 Task: Create a due date automation trigger when advanced on, 2 days before a card is due add basic in list "Resume" at 11:00 AM.
Action: Mouse moved to (887, 255)
Screenshot: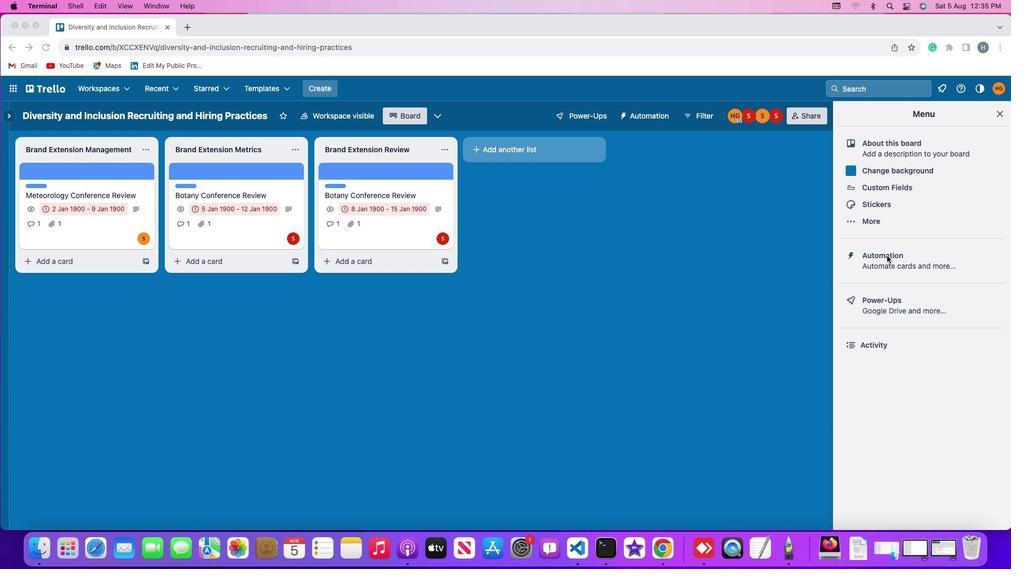 
Action: Mouse pressed left at (887, 255)
Screenshot: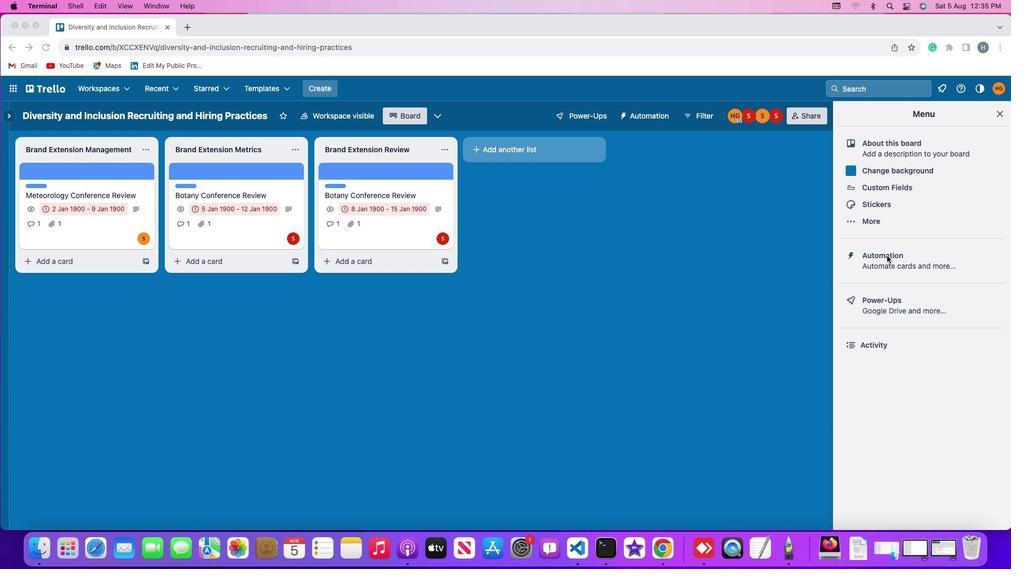 
Action: Mouse moved to (888, 255)
Screenshot: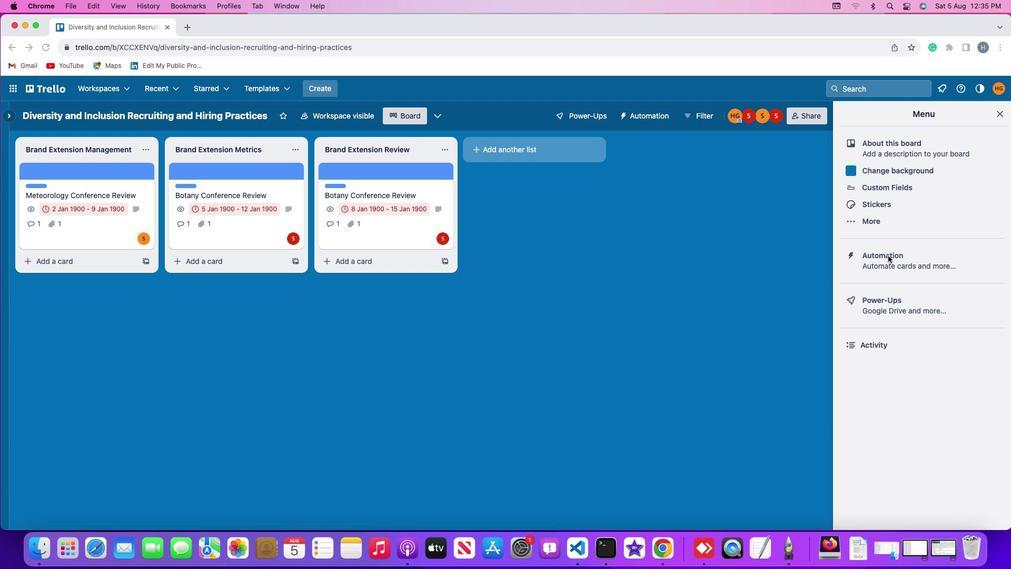 
Action: Mouse pressed left at (888, 255)
Screenshot: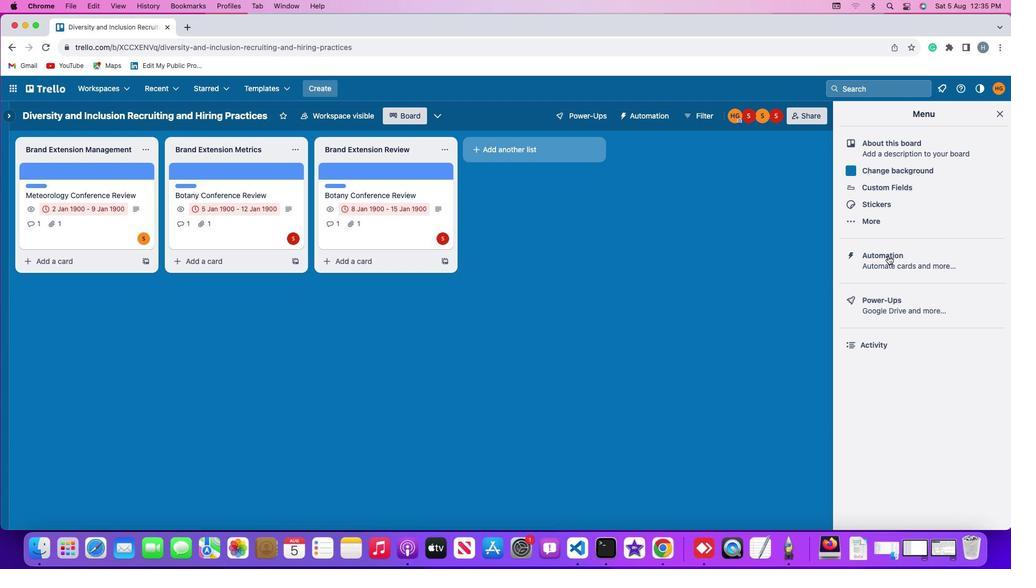 
Action: Mouse moved to (79, 248)
Screenshot: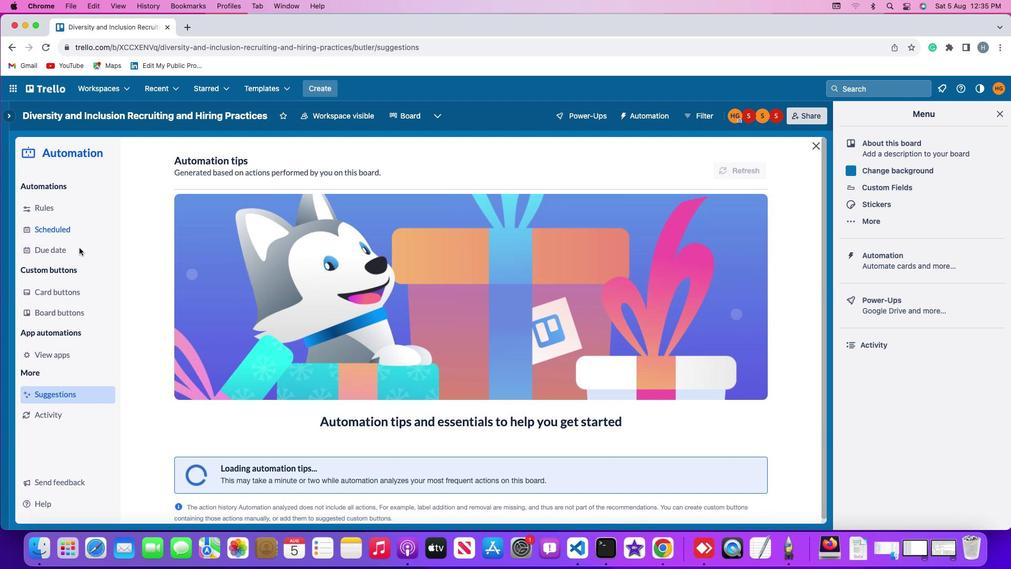 
Action: Mouse pressed left at (79, 248)
Screenshot: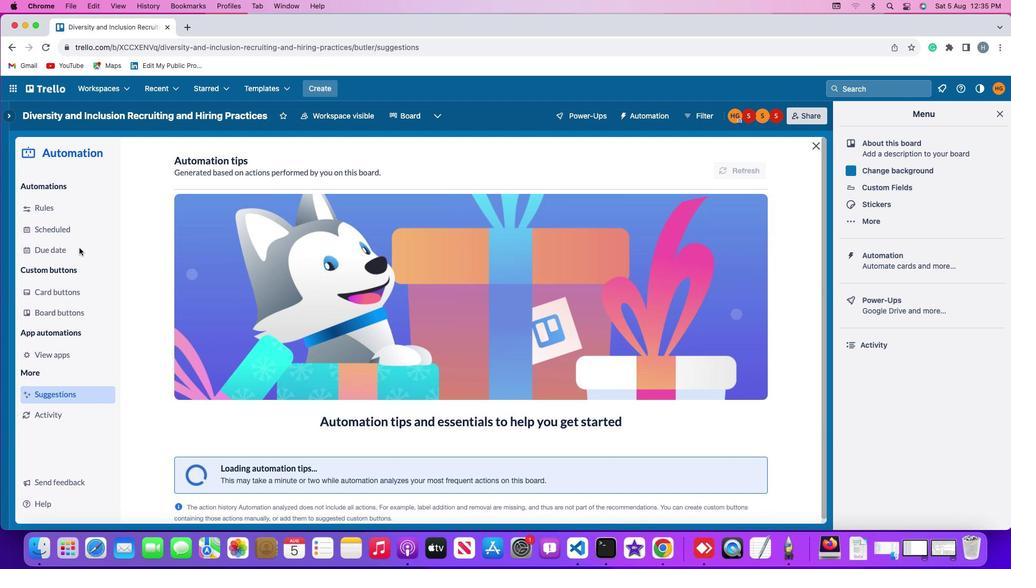 
Action: Mouse moved to (701, 164)
Screenshot: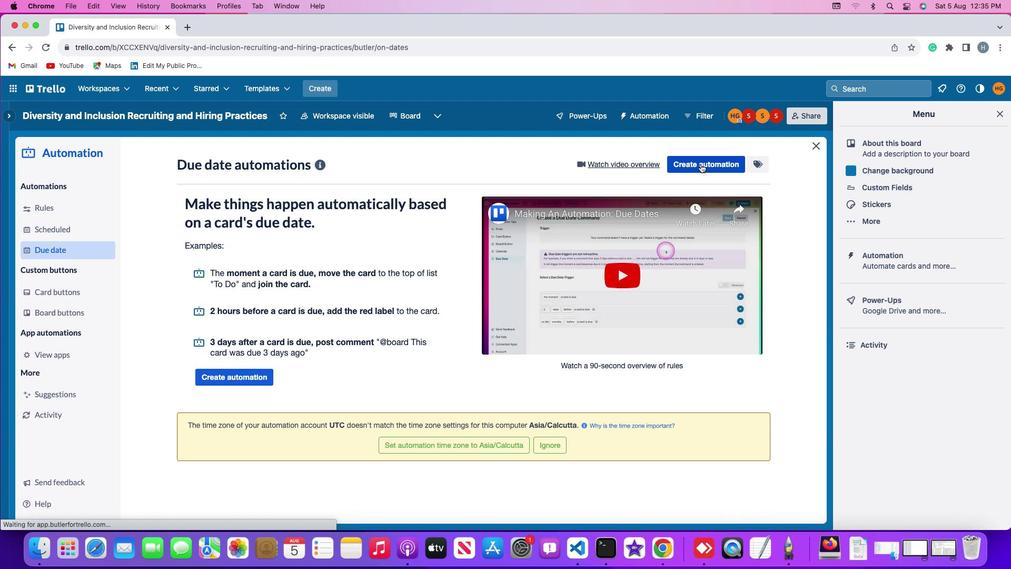 
Action: Mouse pressed left at (701, 164)
Screenshot: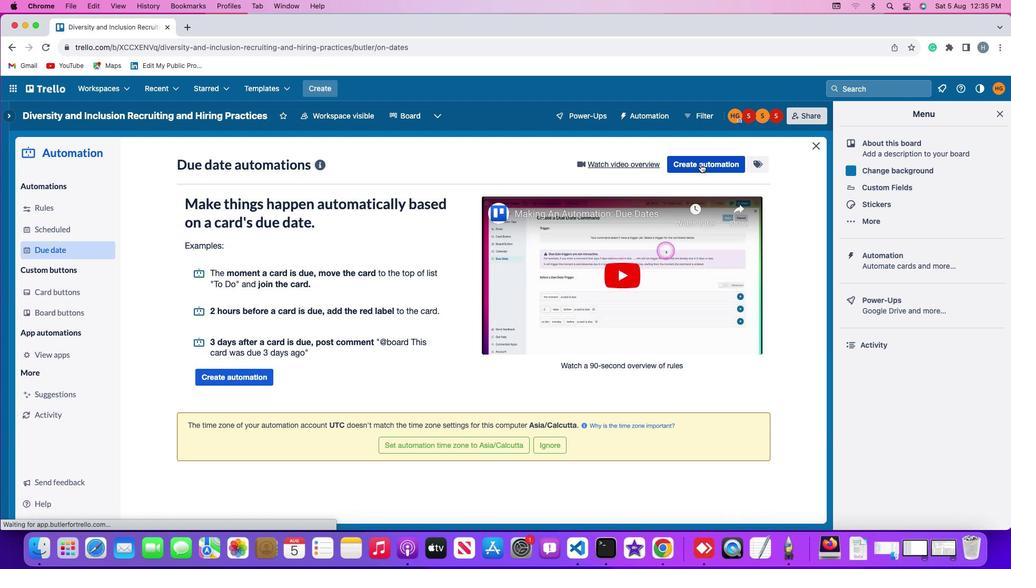
Action: Mouse moved to (465, 266)
Screenshot: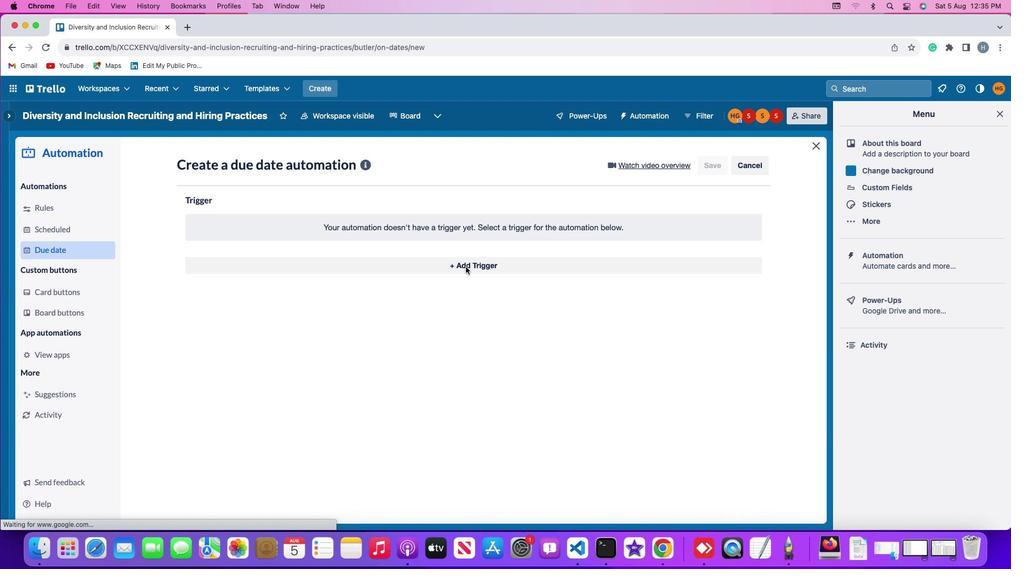 
Action: Mouse pressed left at (465, 266)
Screenshot: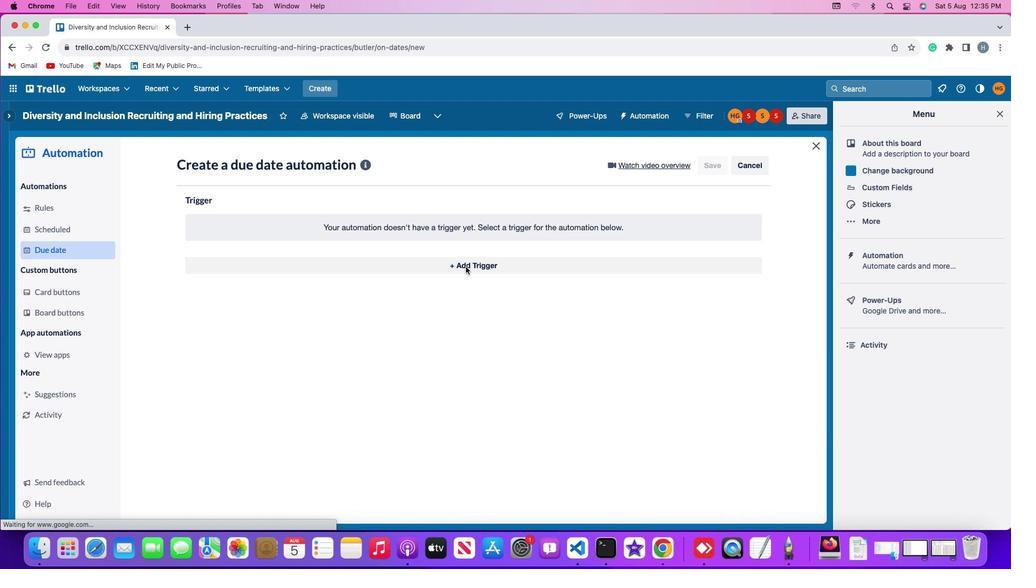 
Action: Mouse moved to (206, 420)
Screenshot: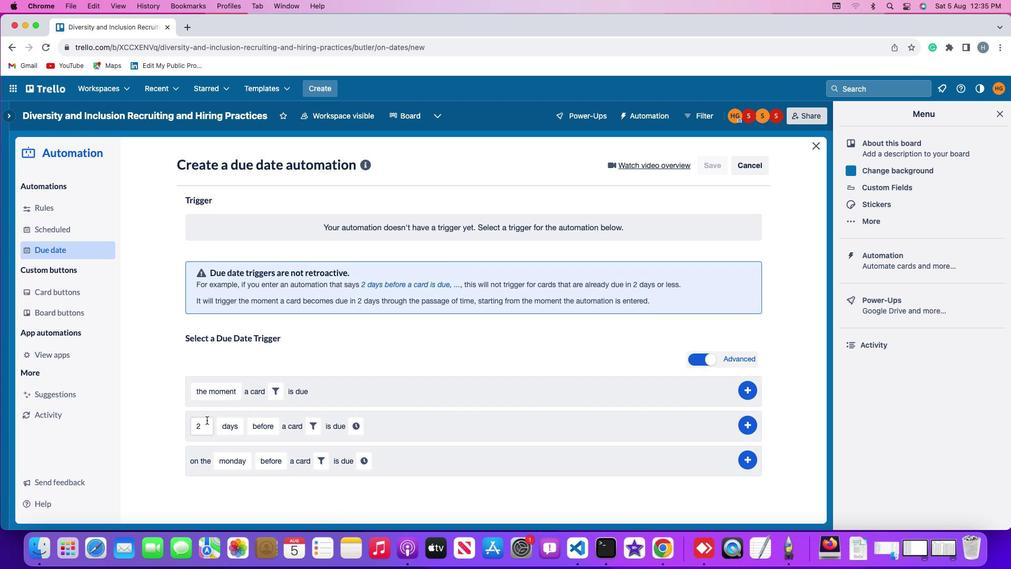 
Action: Mouse pressed left at (206, 420)
Screenshot: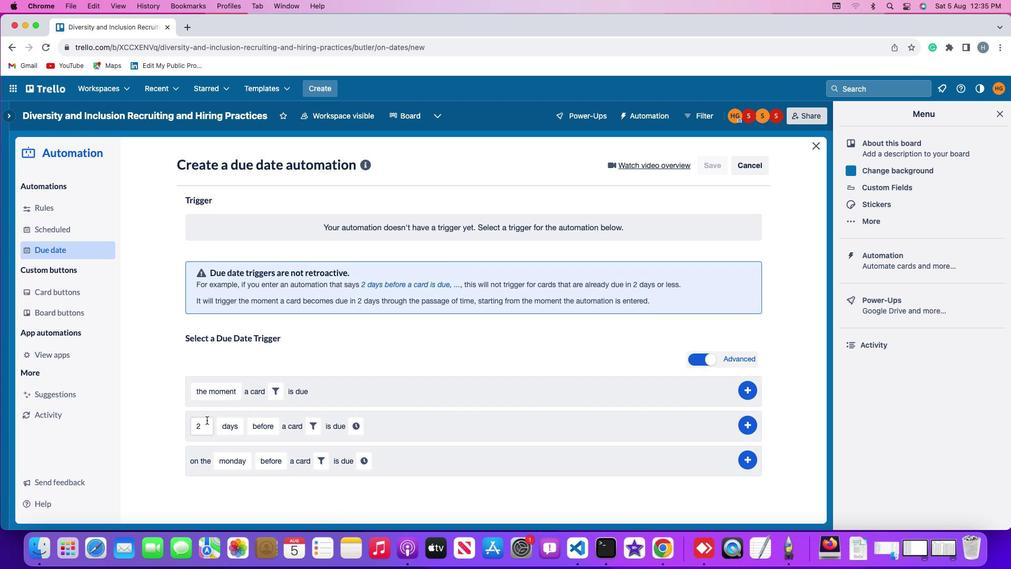 
Action: Key pressed Key.rightKey.backspace
Screenshot: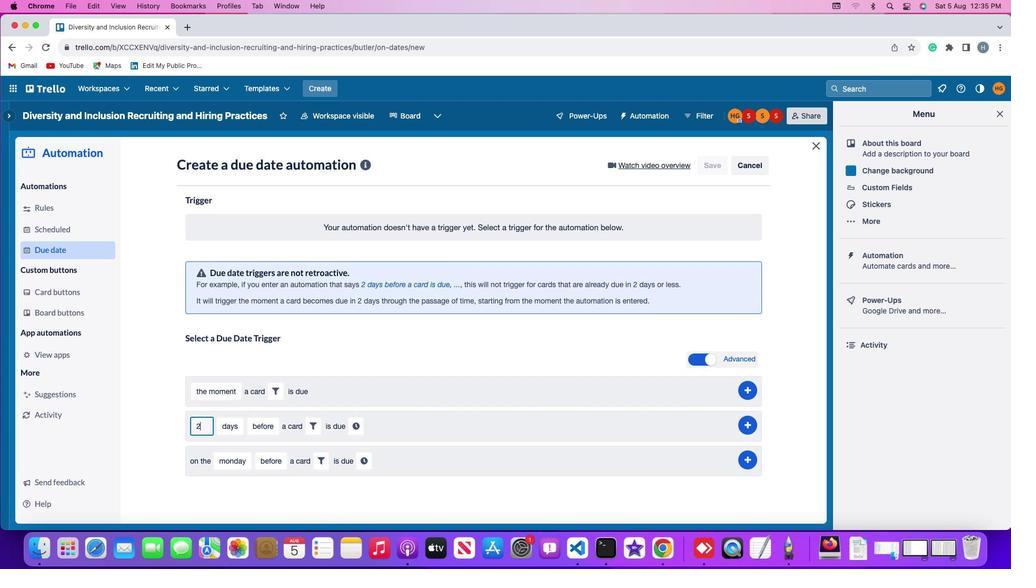 
Action: Mouse moved to (206, 420)
Screenshot: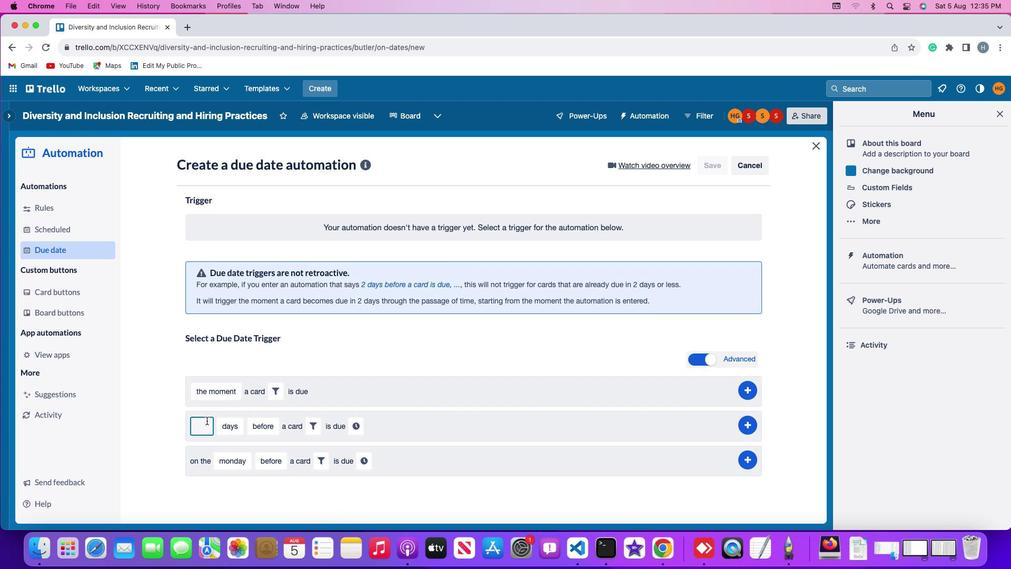
Action: Key pressed '2'
Screenshot: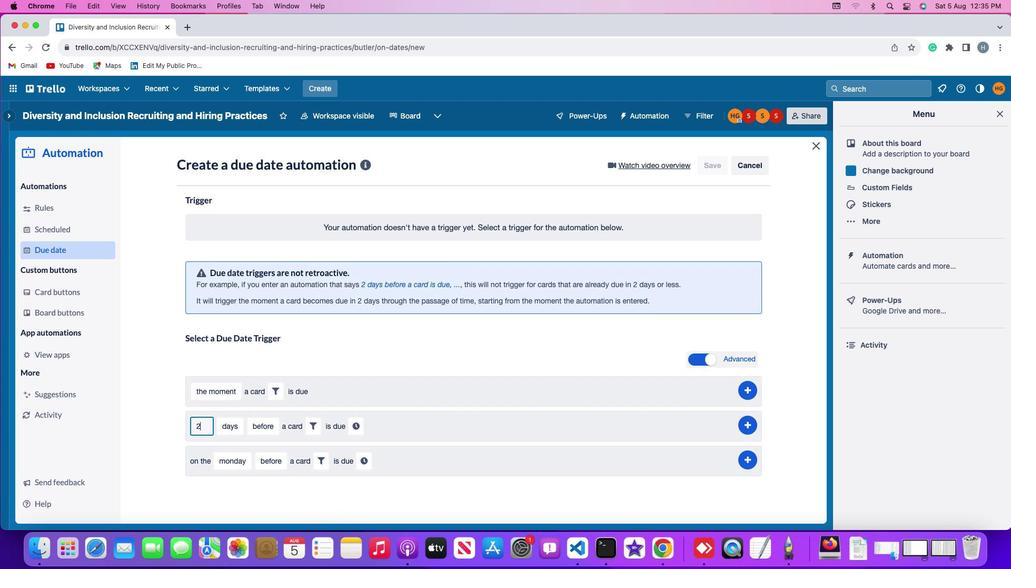 
Action: Mouse moved to (232, 420)
Screenshot: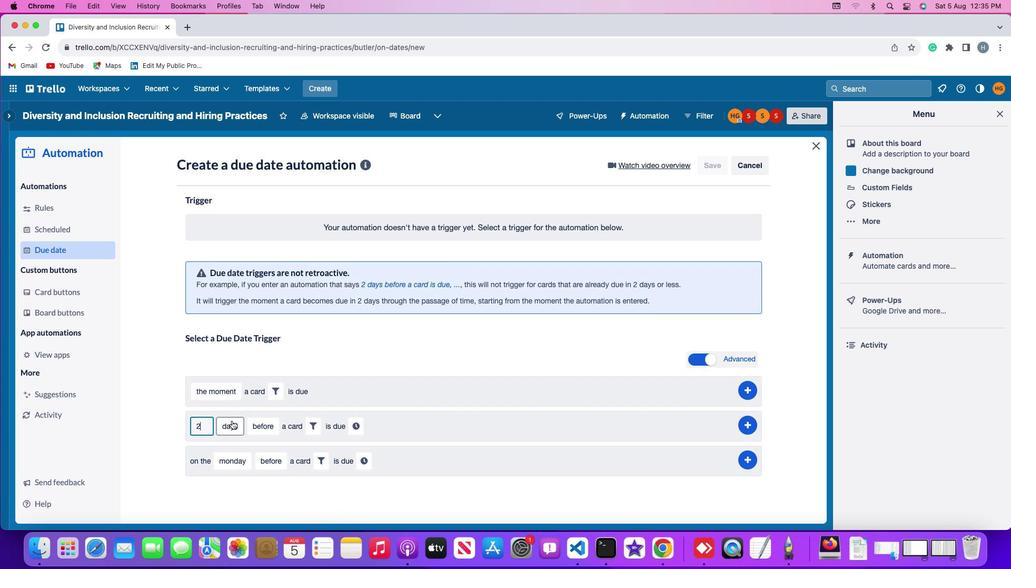 
Action: Mouse pressed left at (232, 420)
Screenshot: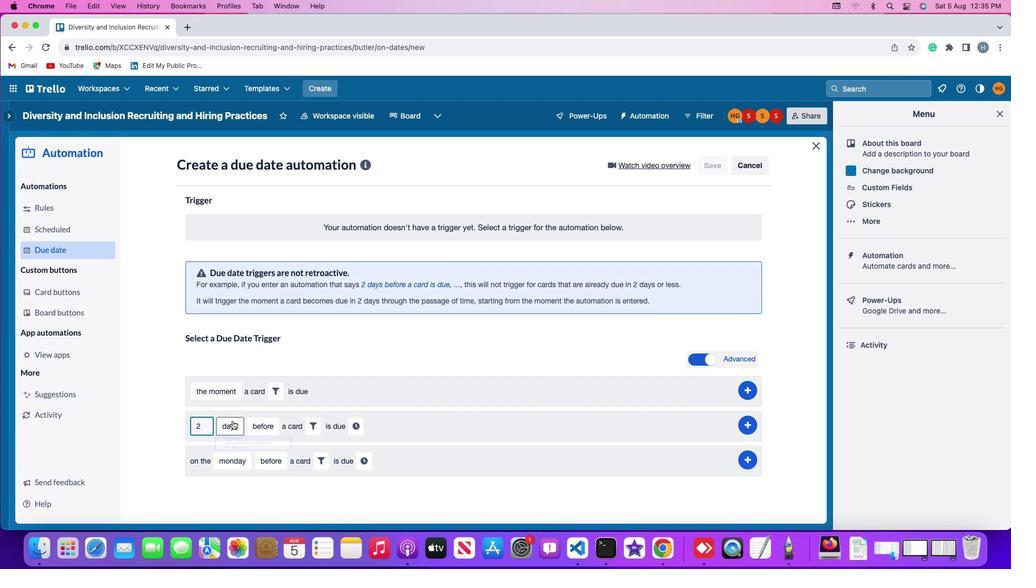 
Action: Mouse moved to (231, 443)
Screenshot: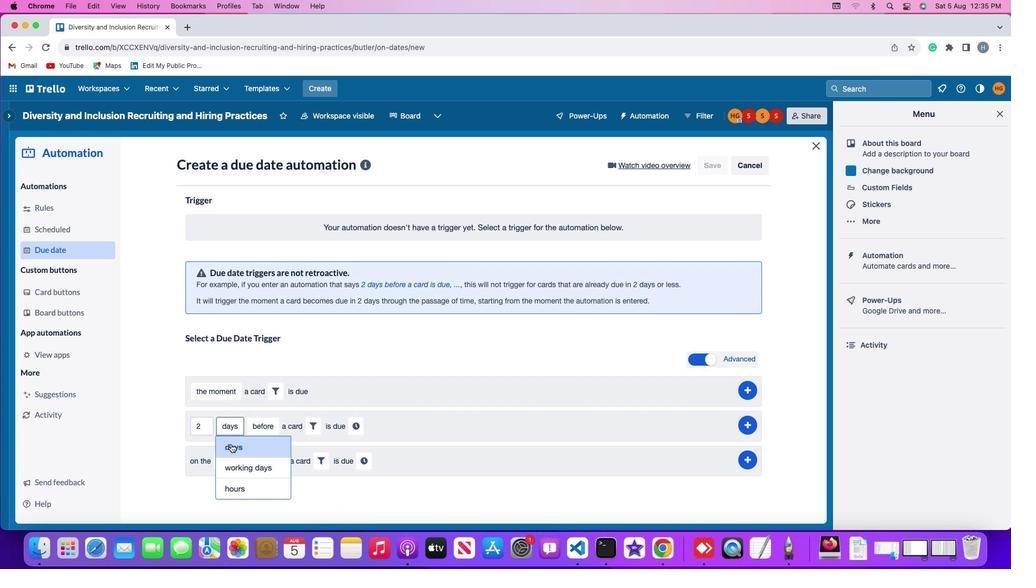 
Action: Mouse pressed left at (231, 443)
Screenshot: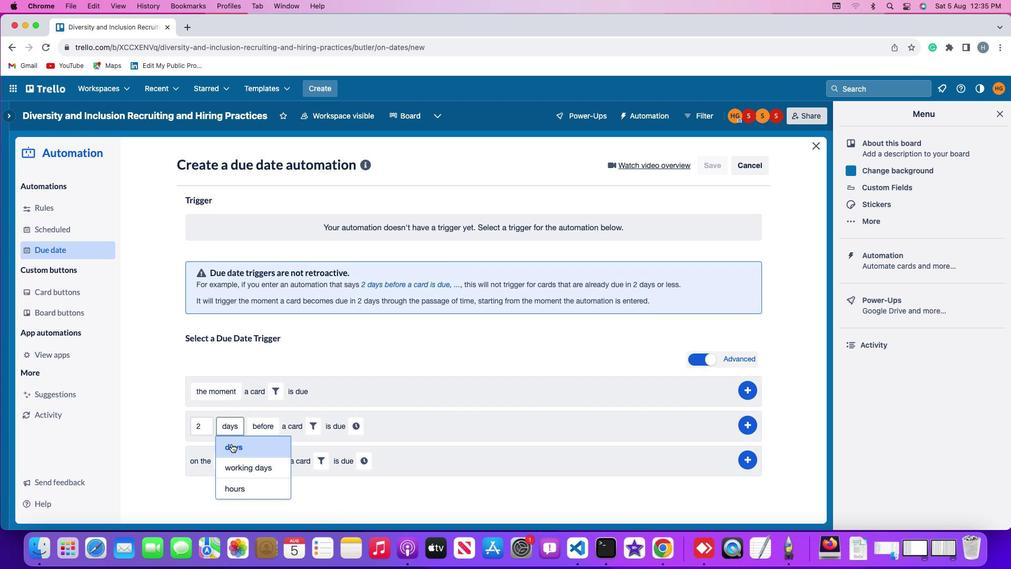 
Action: Mouse moved to (255, 426)
Screenshot: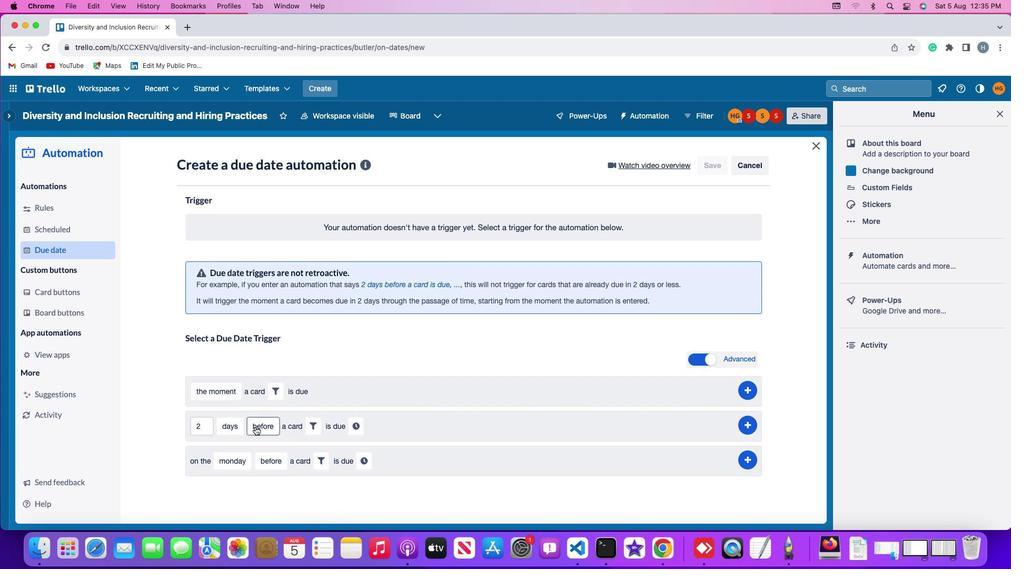
Action: Mouse pressed left at (255, 426)
Screenshot: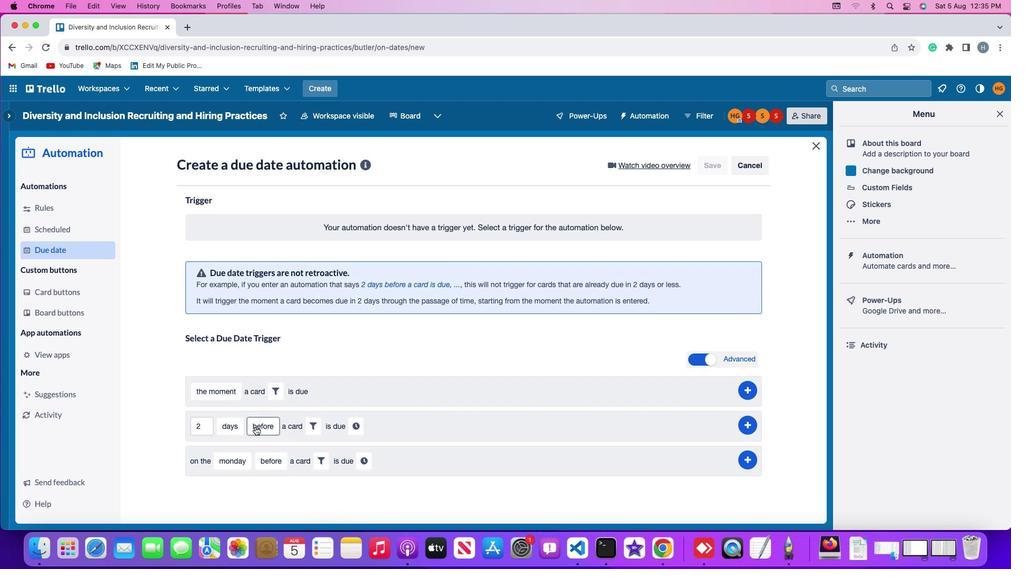 
Action: Mouse moved to (262, 445)
Screenshot: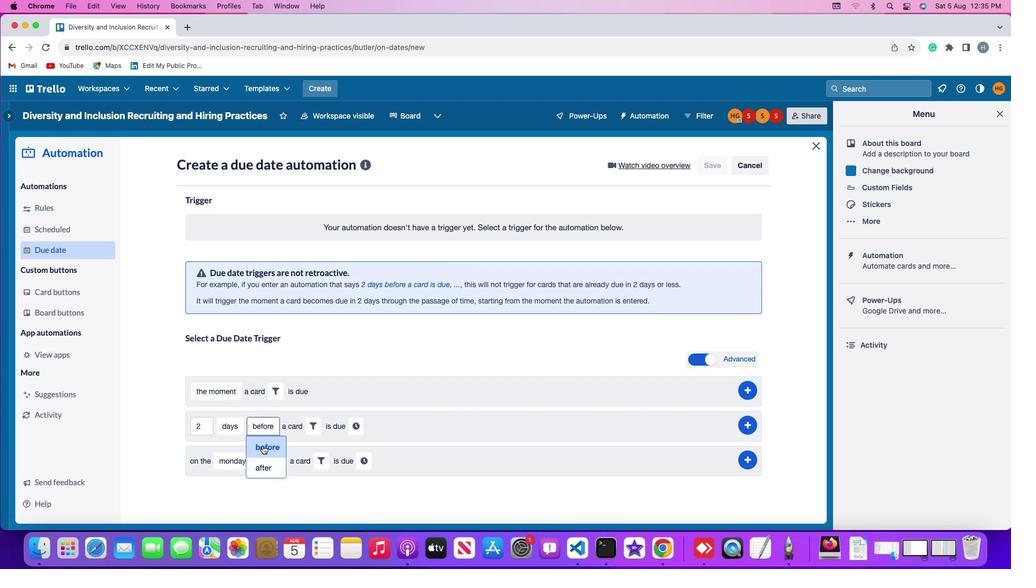 
Action: Mouse pressed left at (262, 445)
Screenshot: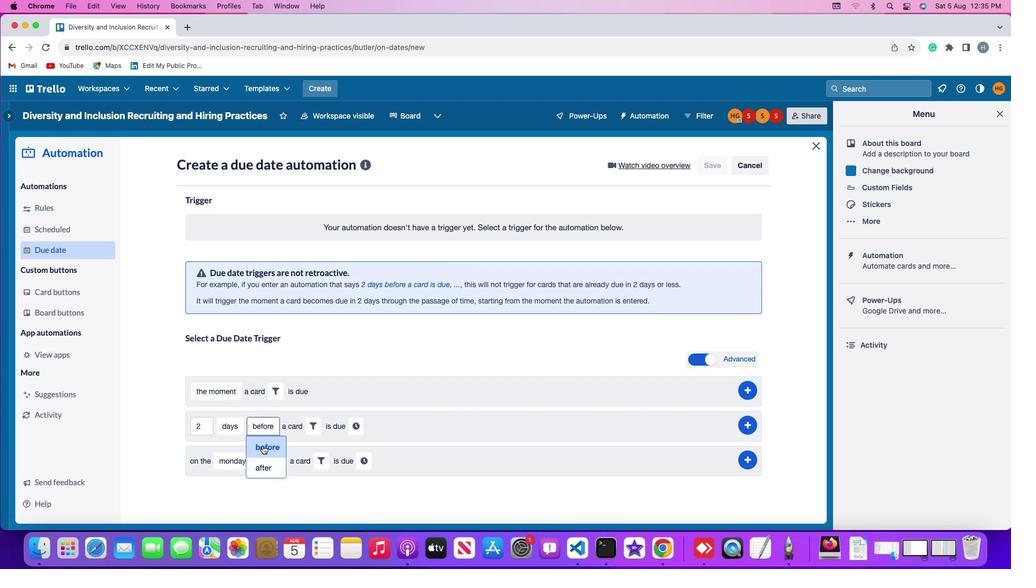 
Action: Mouse moved to (314, 427)
Screenshot: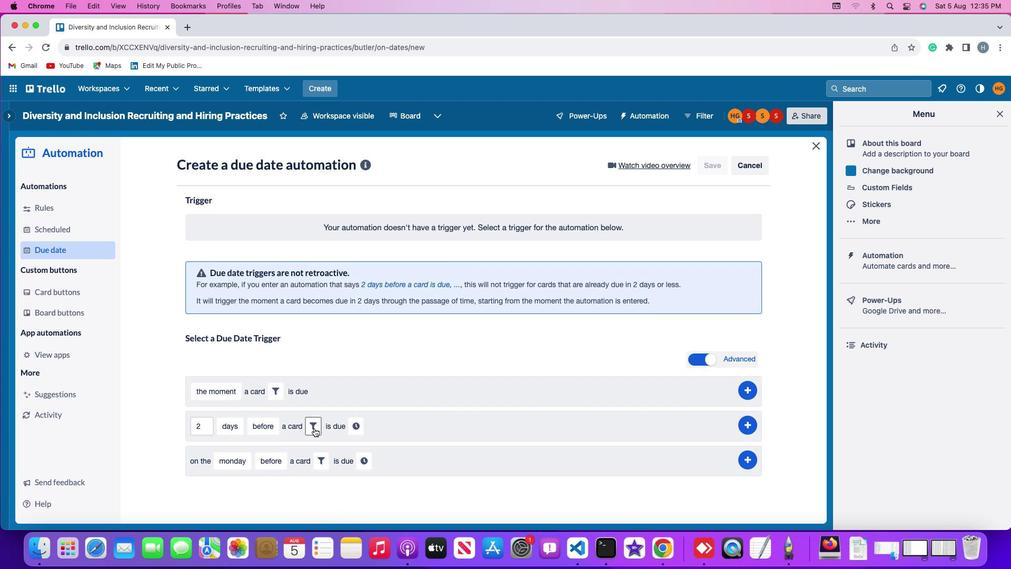 
Action: Mouse pressed left at (314, 427)
Screenshot: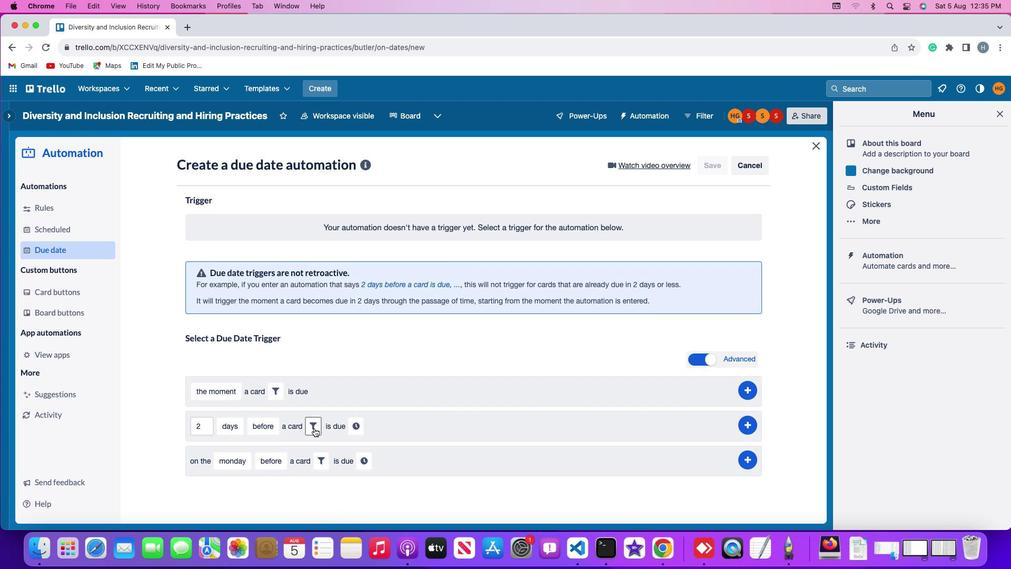 
Action: Mouse moved to (336, 465)
Screenshot: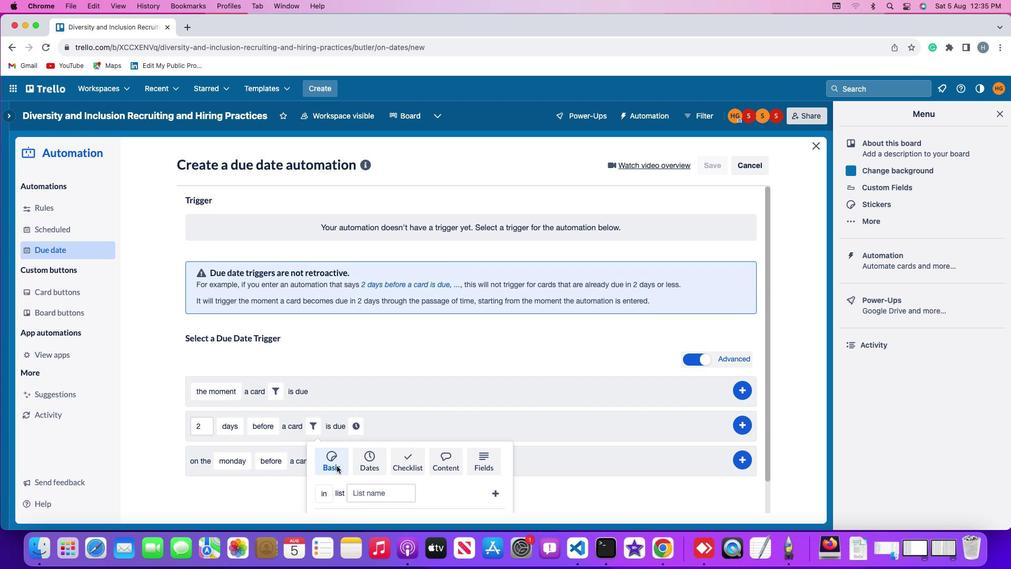 
Action: Mouse pressed left at (336, 465)
Screenshot: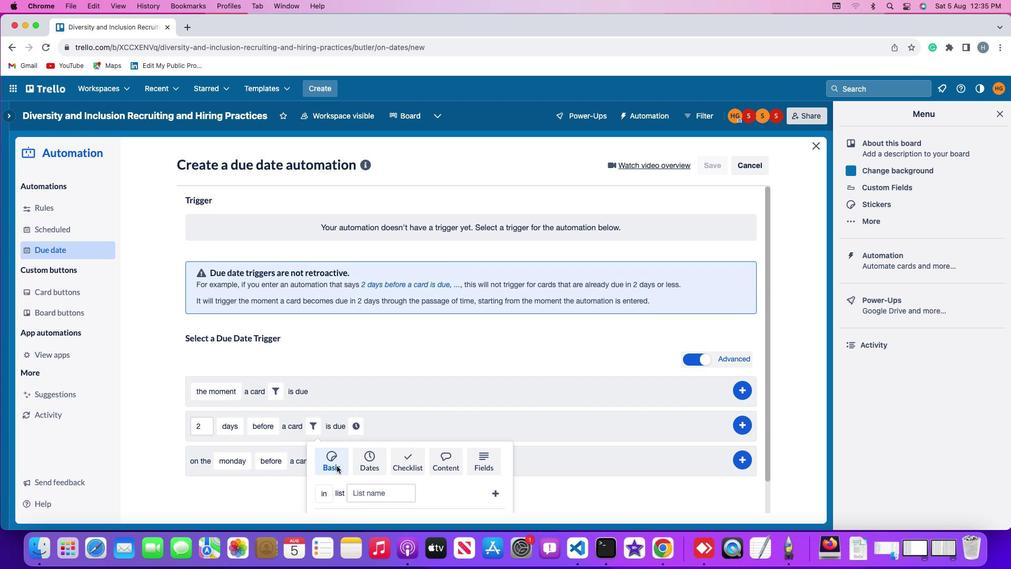 
Action: Mouse moved to (338, 464)
Screenshot: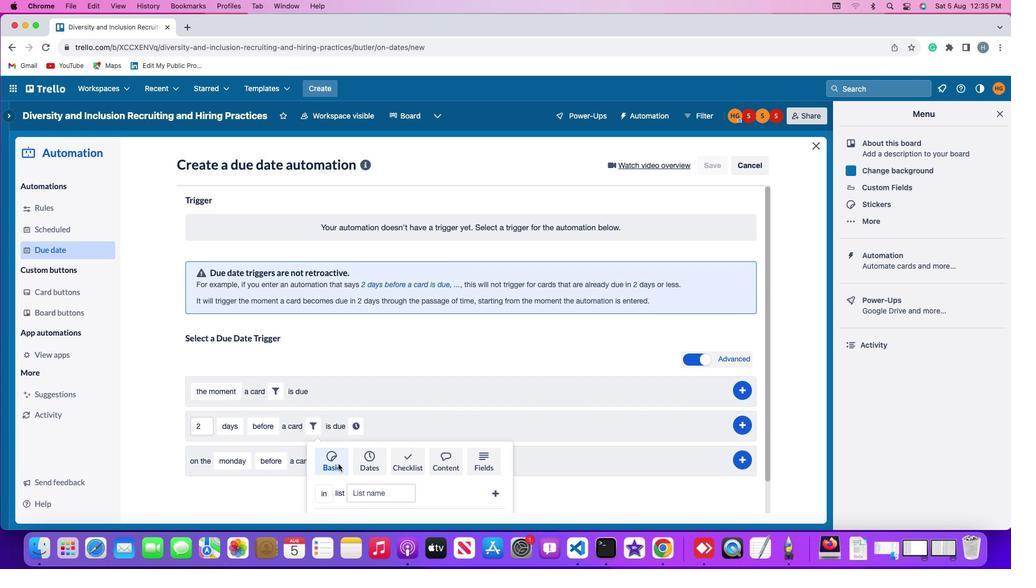 
Action: Mouse scrolled (338, 464) with delta (0, 0)
Screenshot: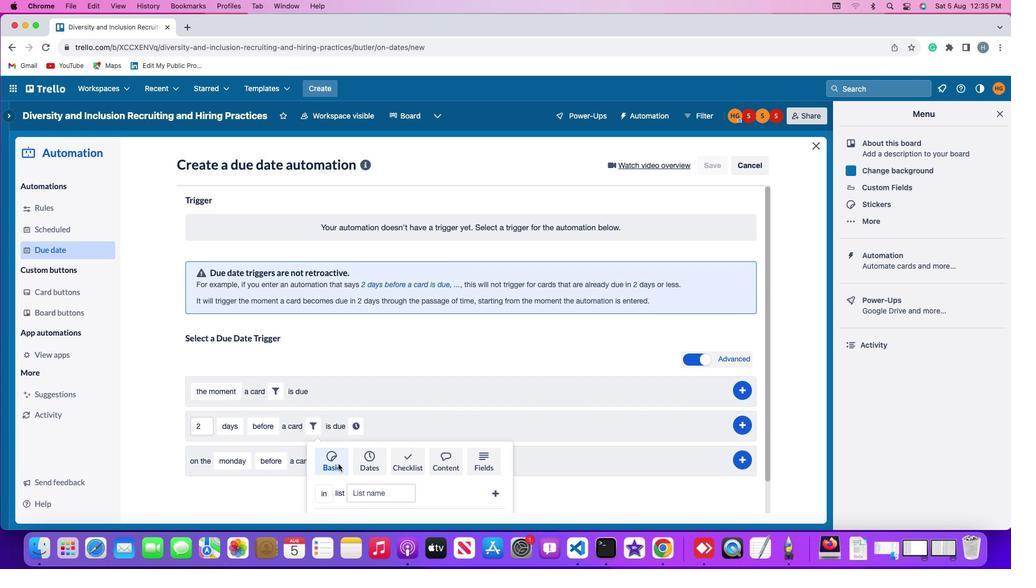 
Action: Mouse scrolled (338, 464) with delta (0, 0)
Screenshot: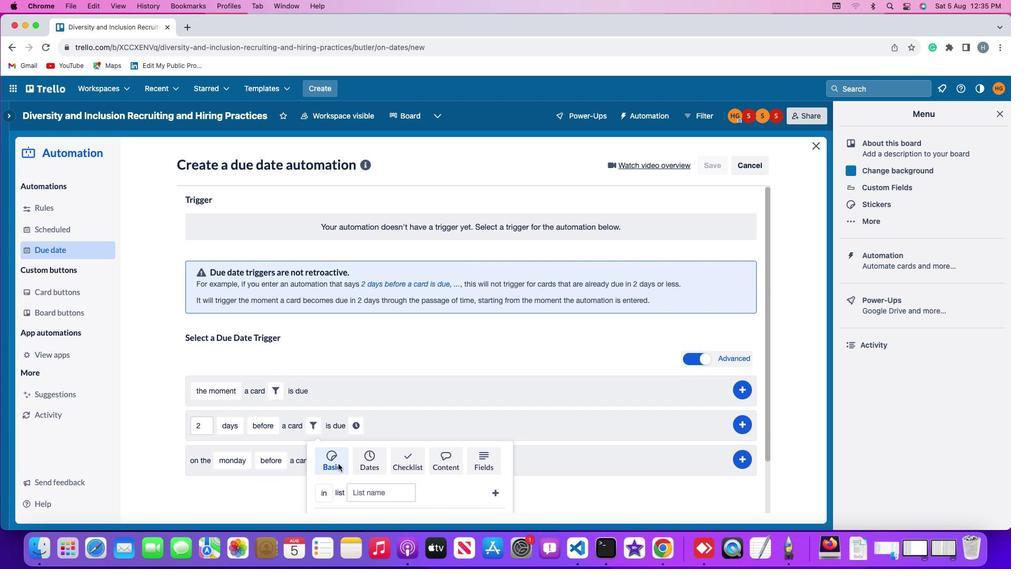 
Action: Mouse scrolled (338, 464) with delta (0, -1)
Screenshot: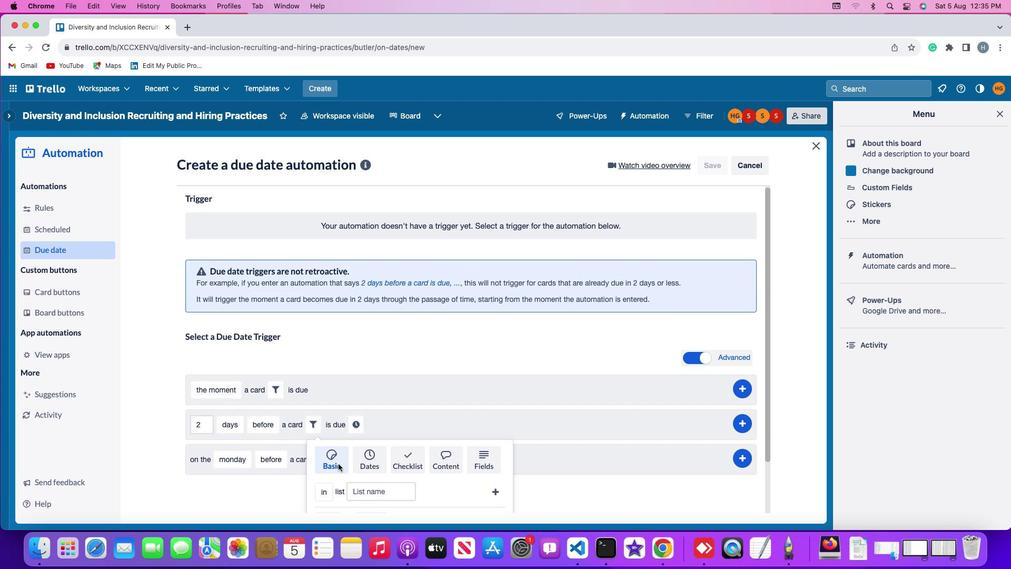 
Action: Mouse scrolled (338, 464) with delta (0, -1)
Screenshot: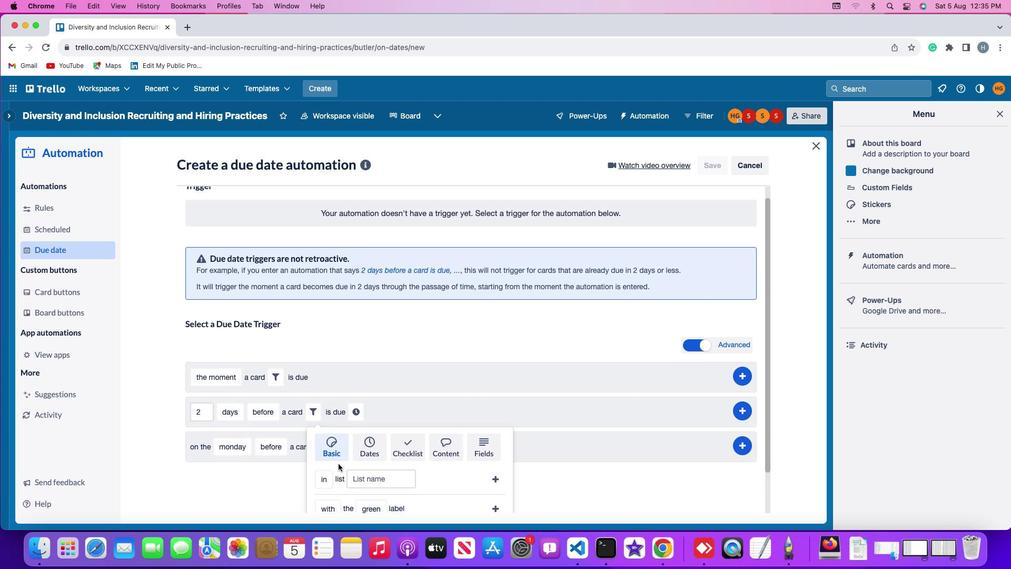 
Action: Mouse moved to (386, 433)
Screenshot: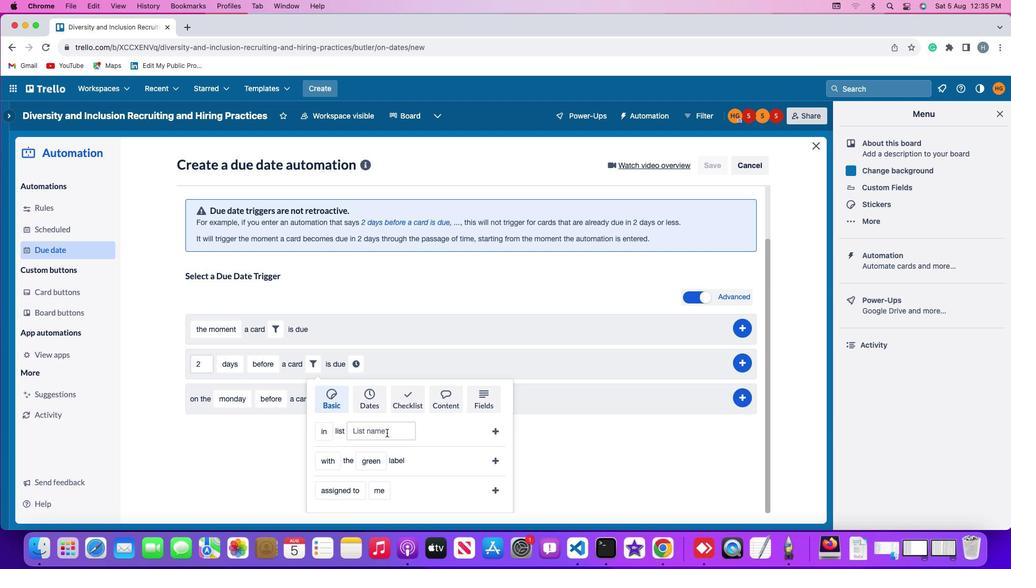 
Action: Mouse pressed left at (386, 433)
Screenshot: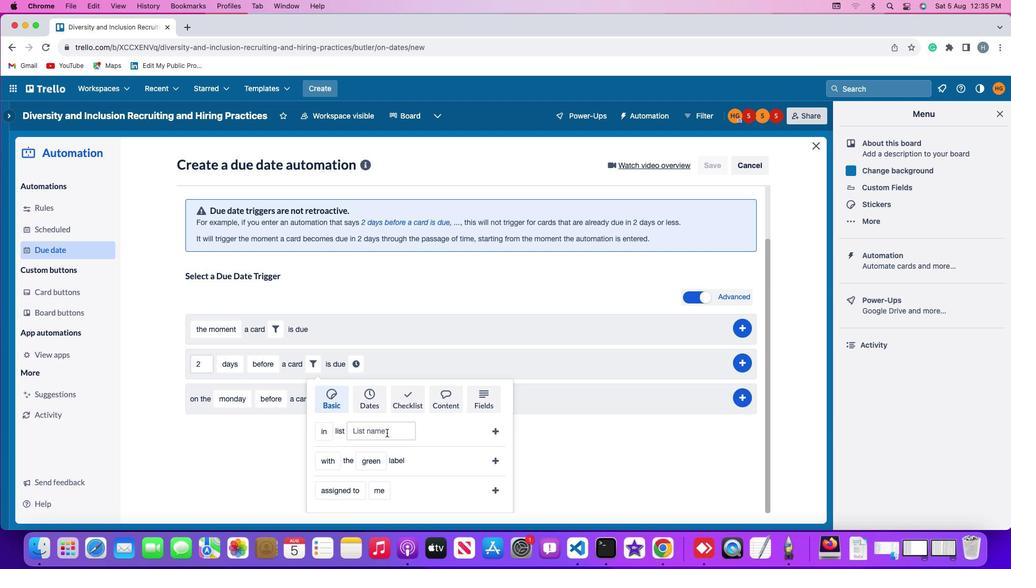 
Action: Key pressed Key.shift'R''e''s''u''m''e'
Screenshot: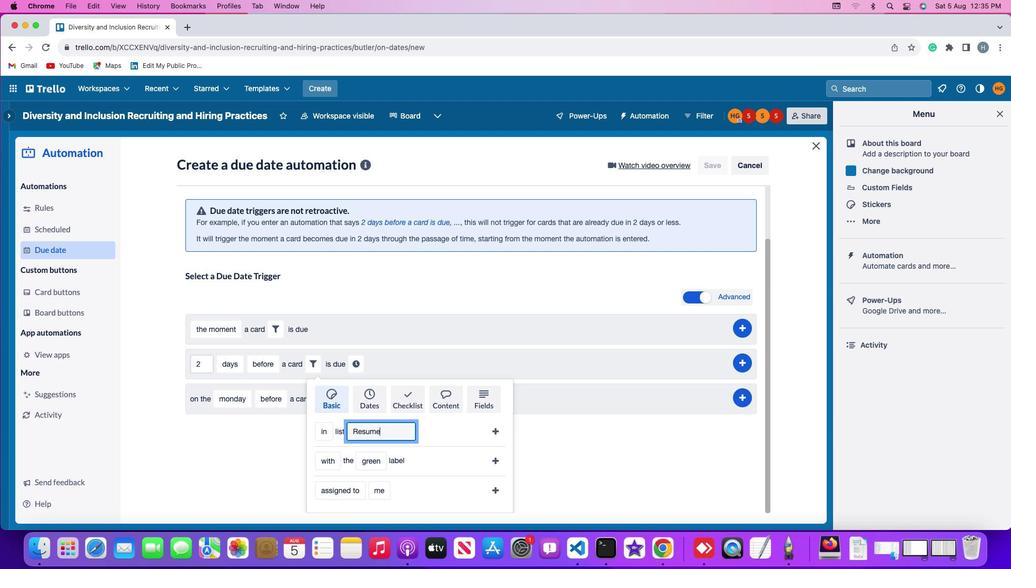 
Action: Mouse moved to (496, 428)
Screenshot: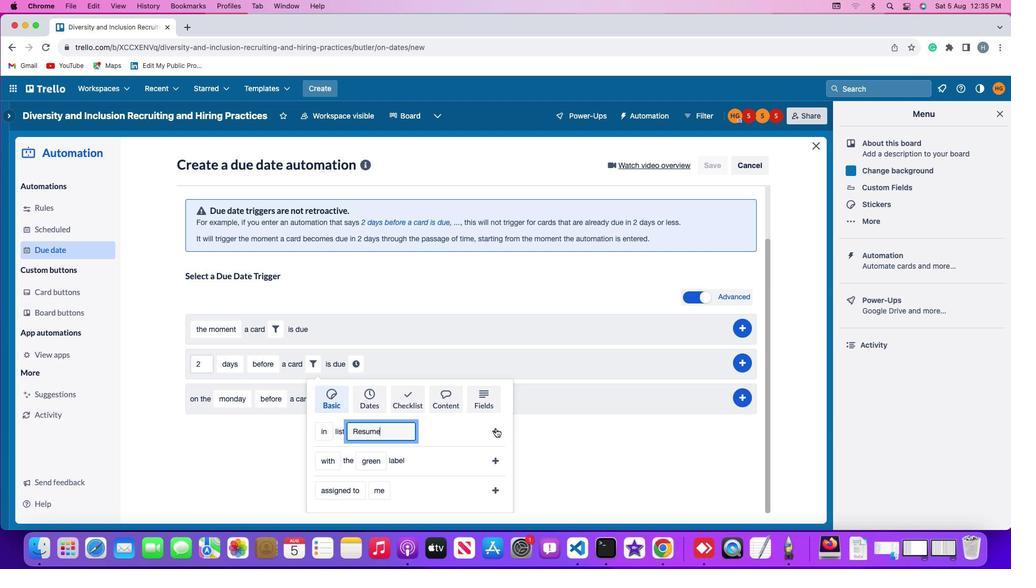 
Action: Mouse pressed left at (496, 428)
Screenshot: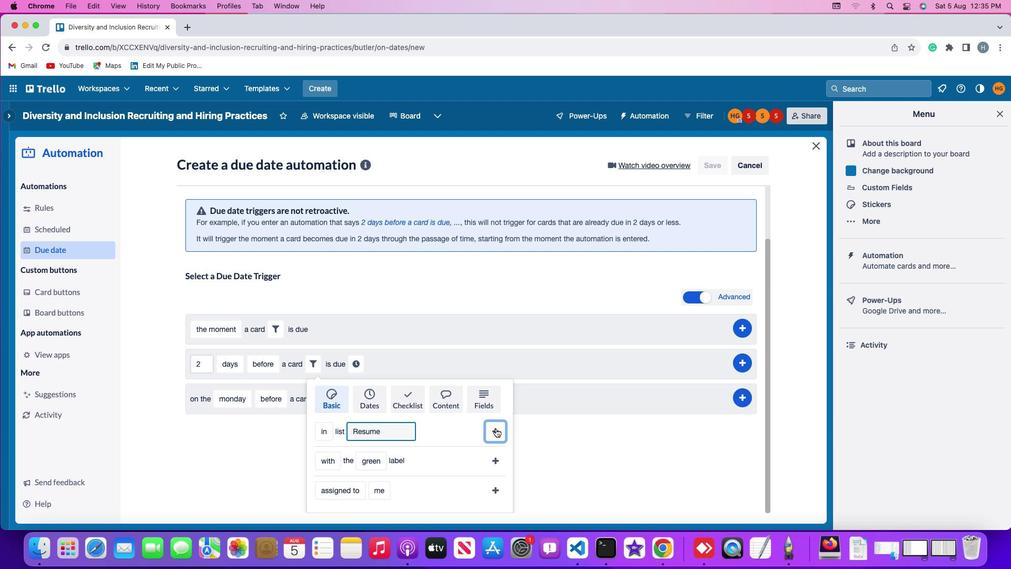 
Action: Mouse moved to (432, 427)
Screenshot: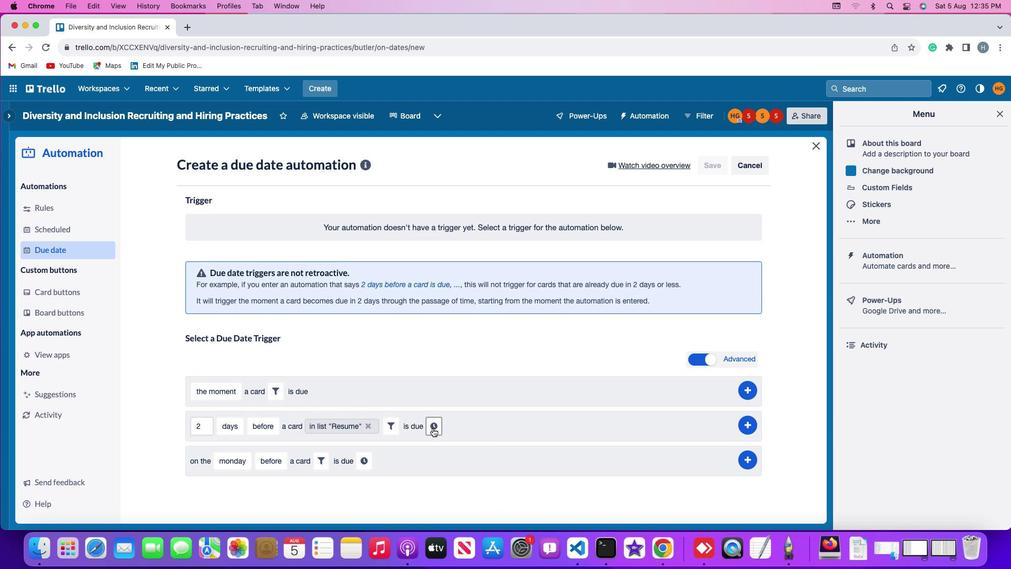 
Action: Mouse pressed left at (432, 427)
Screenshot: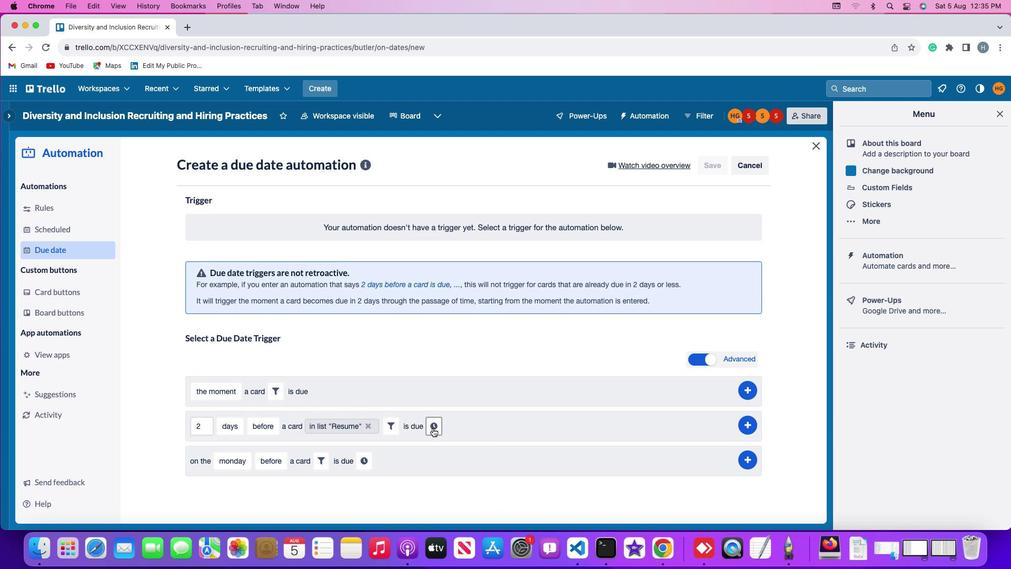 
Action: Mouse moved to (455, 431)
Screenshot: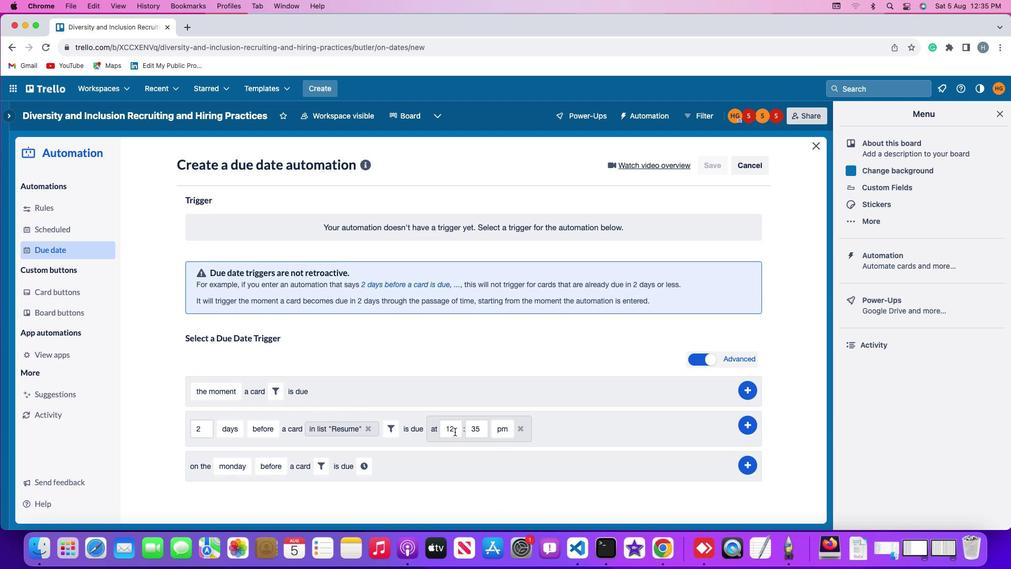 
Action: Mouse pressed left at (455, 431)
Screenshot: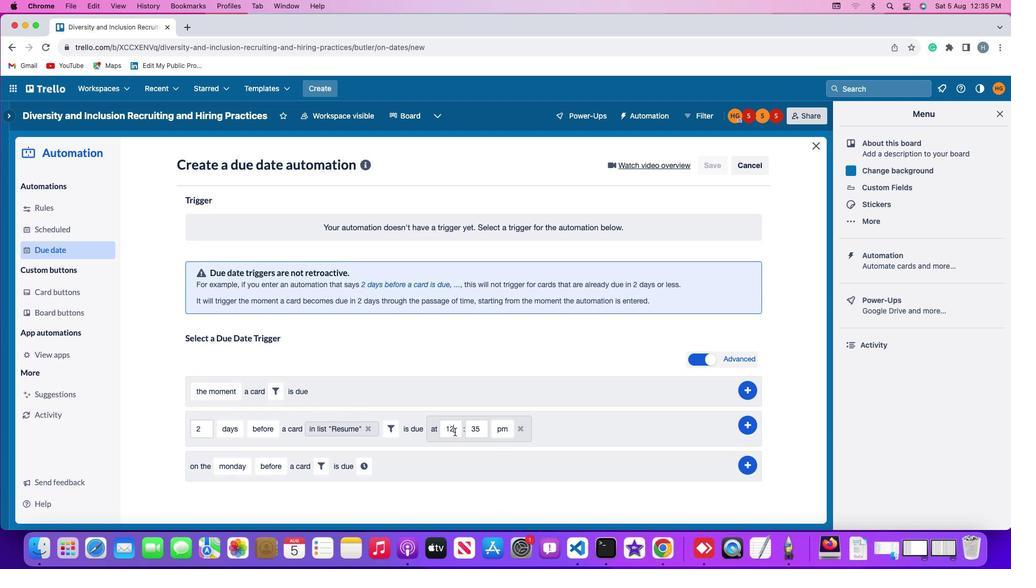
Action: Mouse moved to (455, 431)
Screenshot: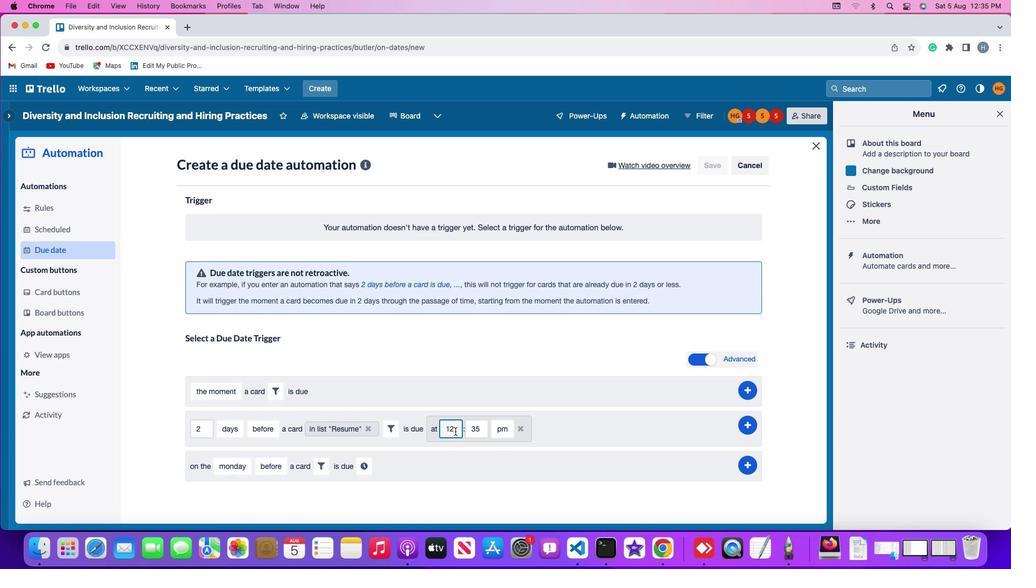 
Action: Key pressed Key.backspace
Screenshot: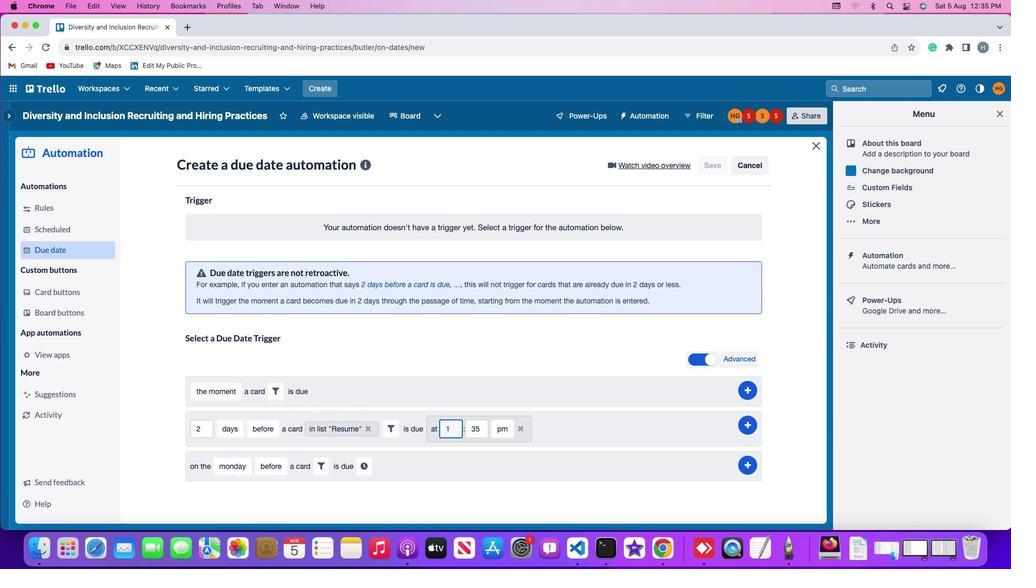
Action: Mouse moved to (455, 431)
Screenshot: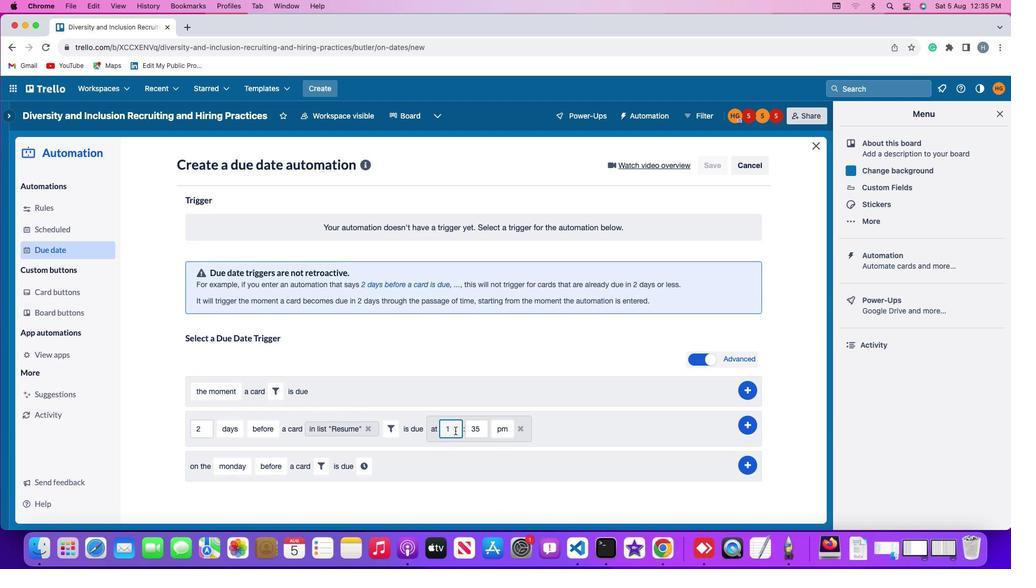
Action: Key pressed Key.backspace'1''1'
Screenshot: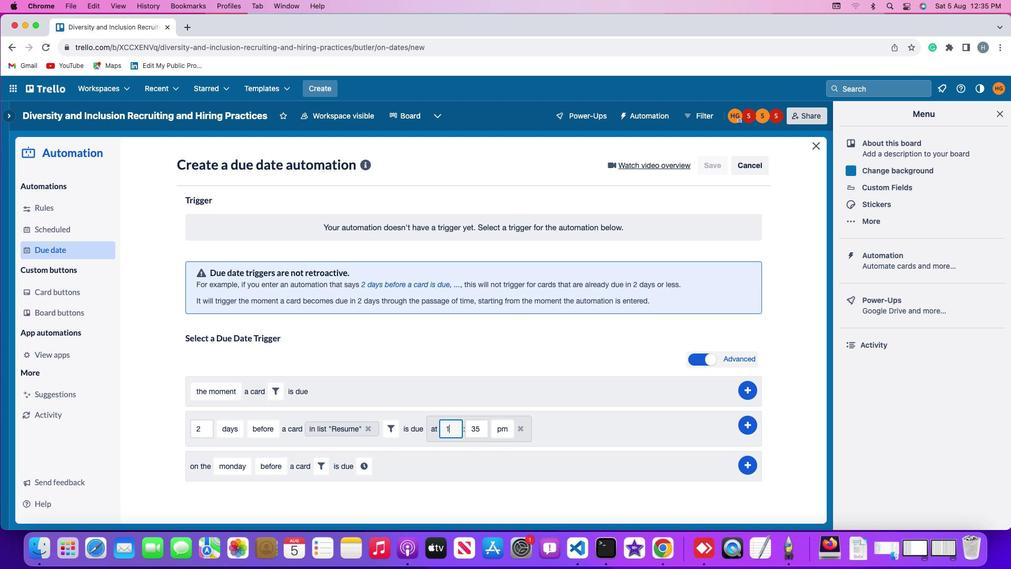 
Action: Mouse moved to (482, 428)
Screenshot: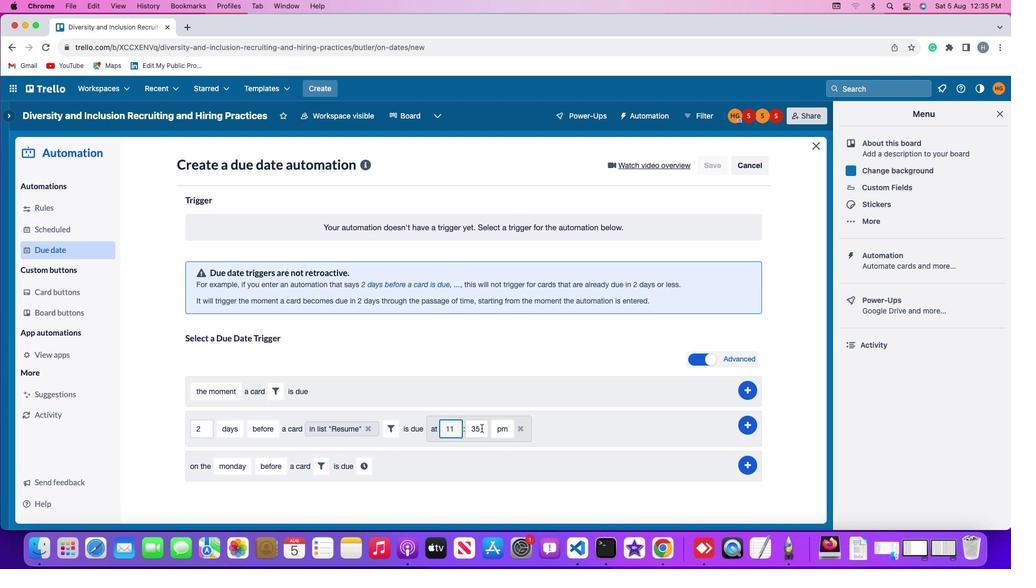 
Action: Mouse pressed left at (482, 428)
Screenshot: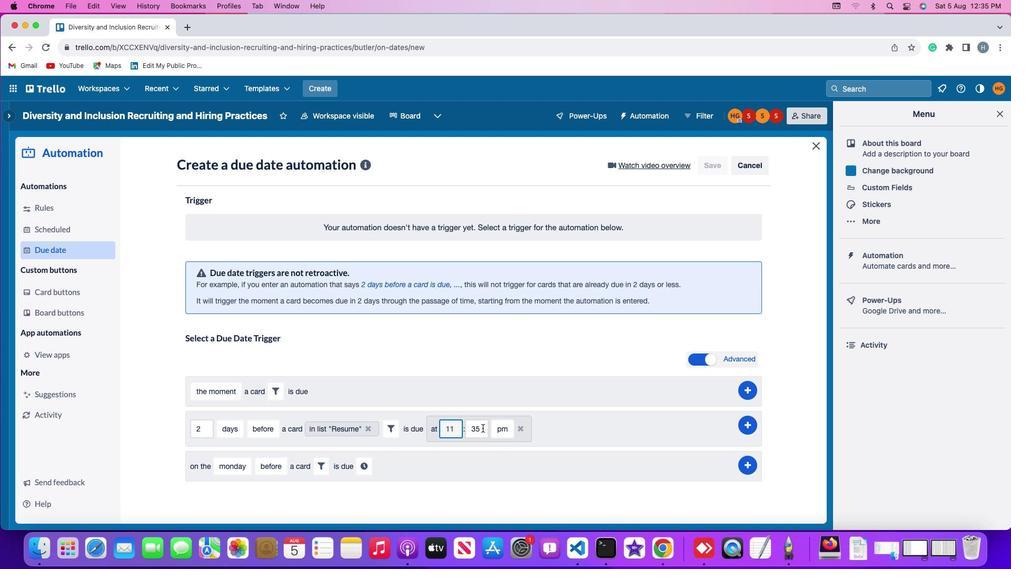 
Action: Mouse moved to (483, 427)
Screenshot: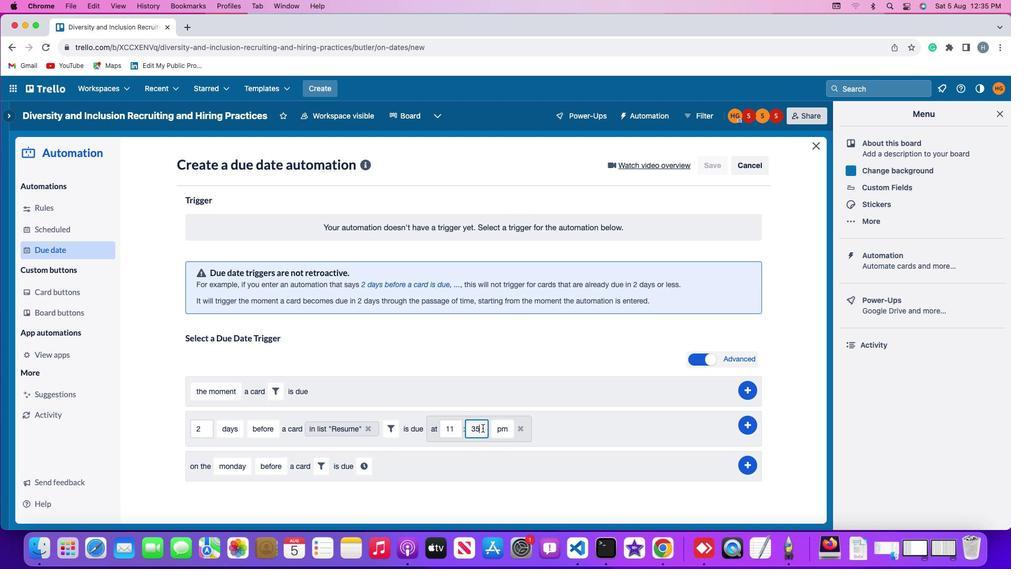 
Action: Key pressed Key.backspaceKey.backspace
Screenshot: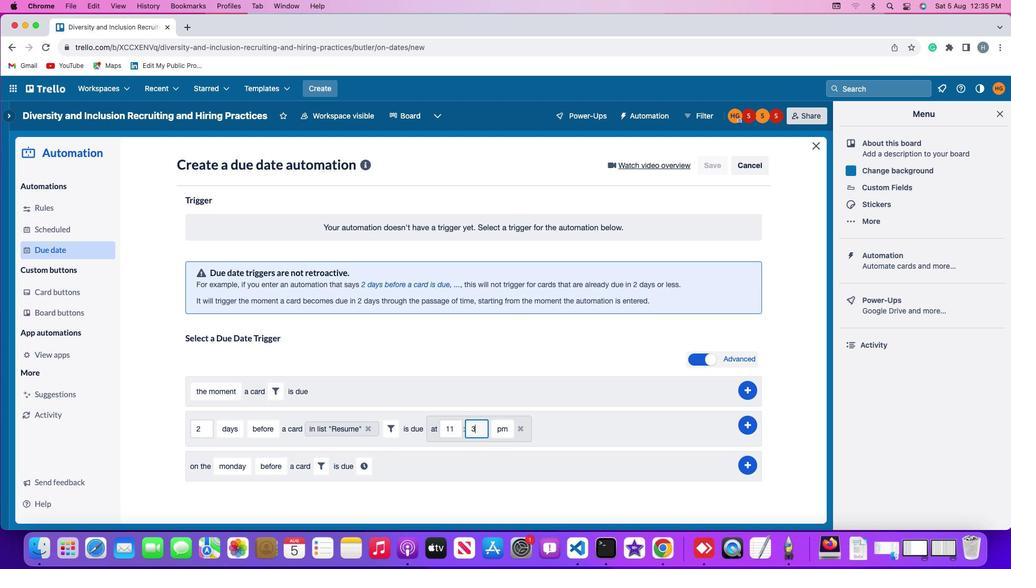 
Action: Mouse moved to (483, 428)
Screenshot: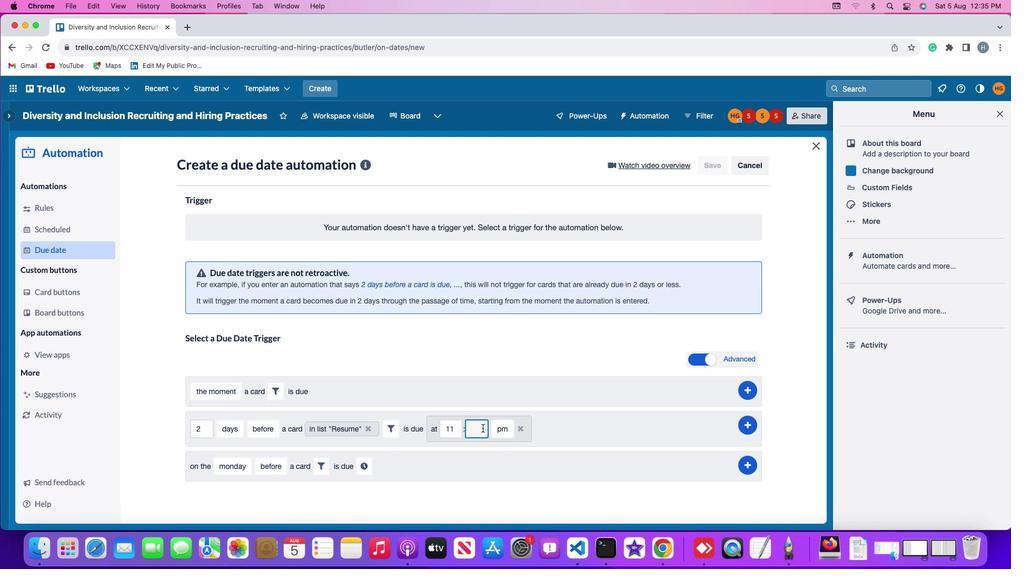 
Action: Key pressed '0''0'
Screenshot: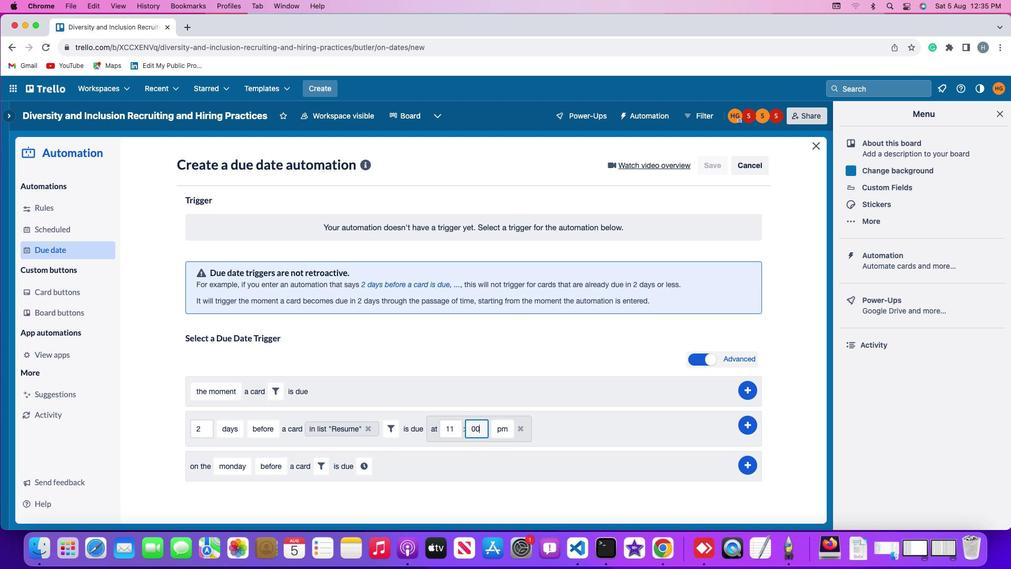
Action: Mouse moved to (499, 428)
Screenshot: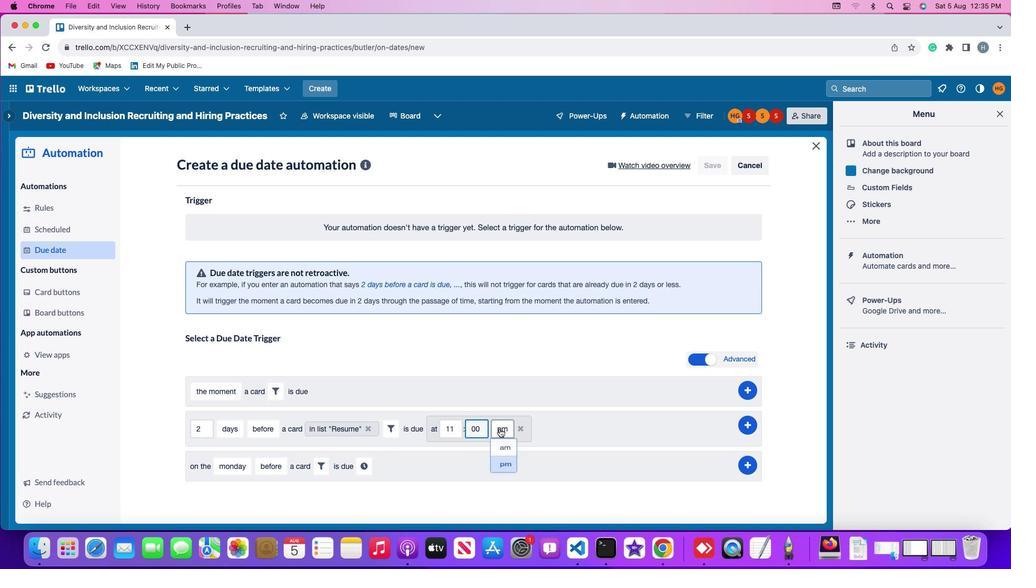 
Action: Mouse pressed left at (499, 428)
Screenshot: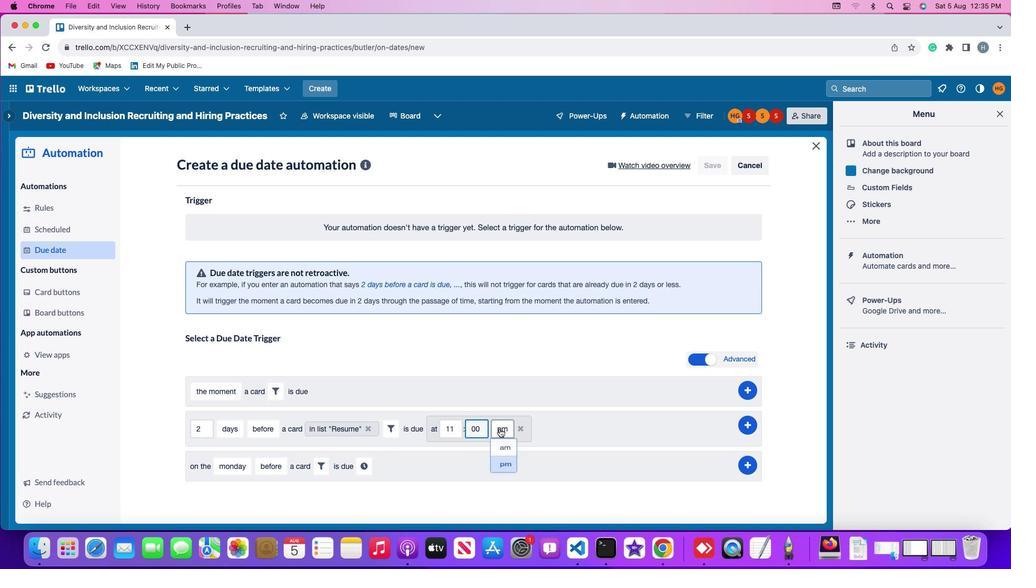 
Action: Mouse moved to (504, 451)
Screenshot: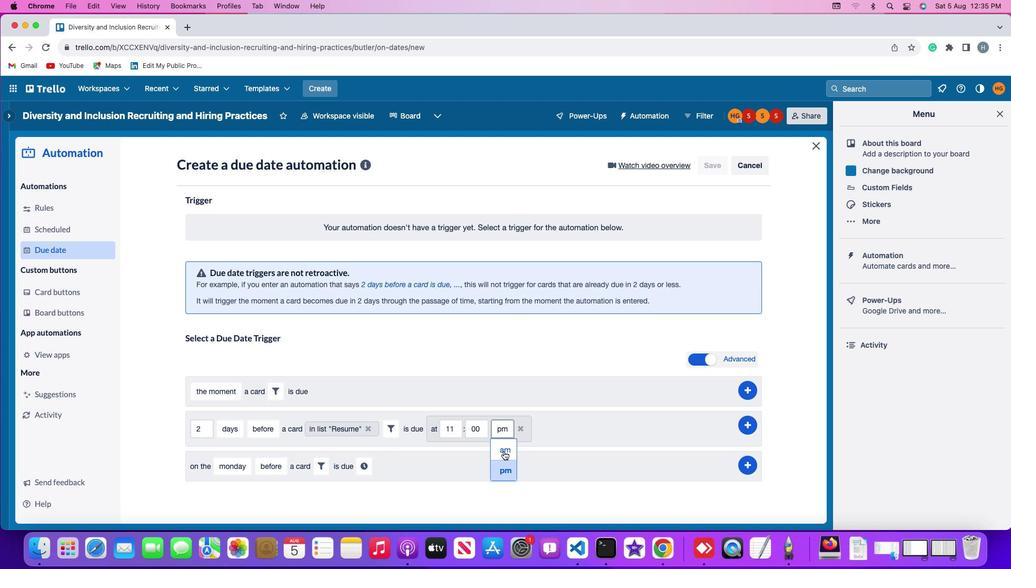 
Action: Mouse pressed left at (504, 451)
Screenshot: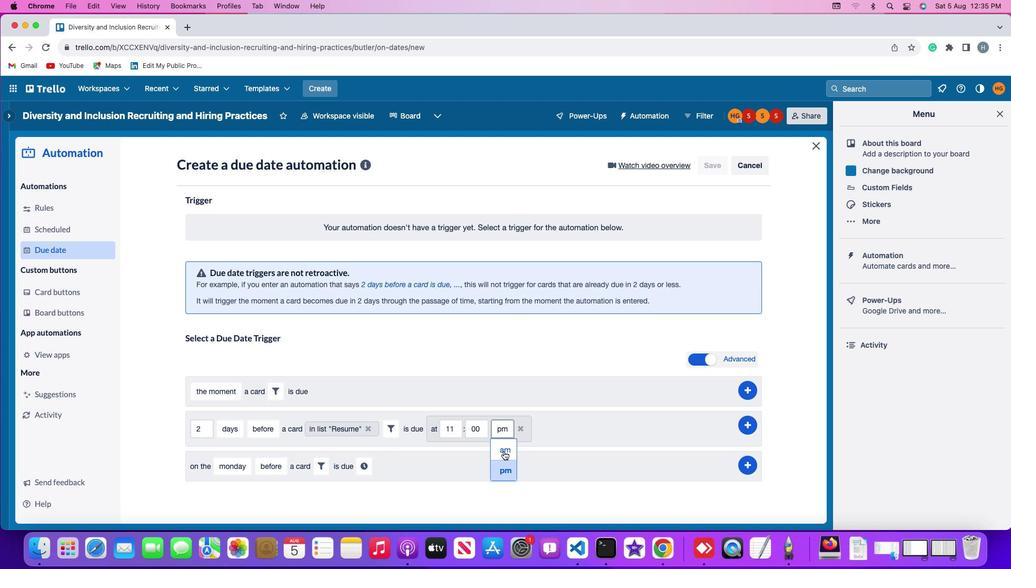 
Action: Mouse moved to (749, 425)
Screenshot: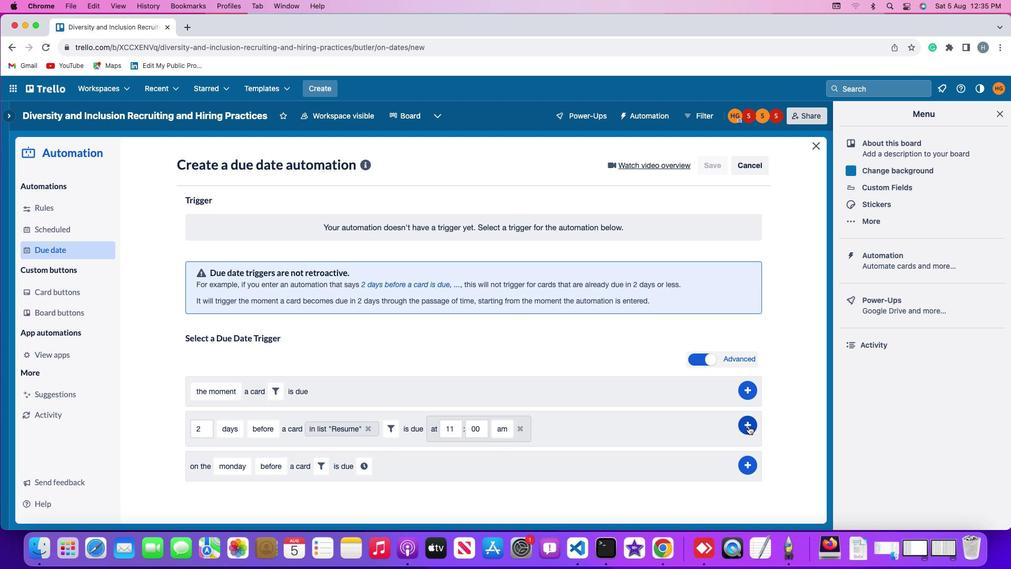 
Action: Mouse pressed left at (749, 425)
Screenshot: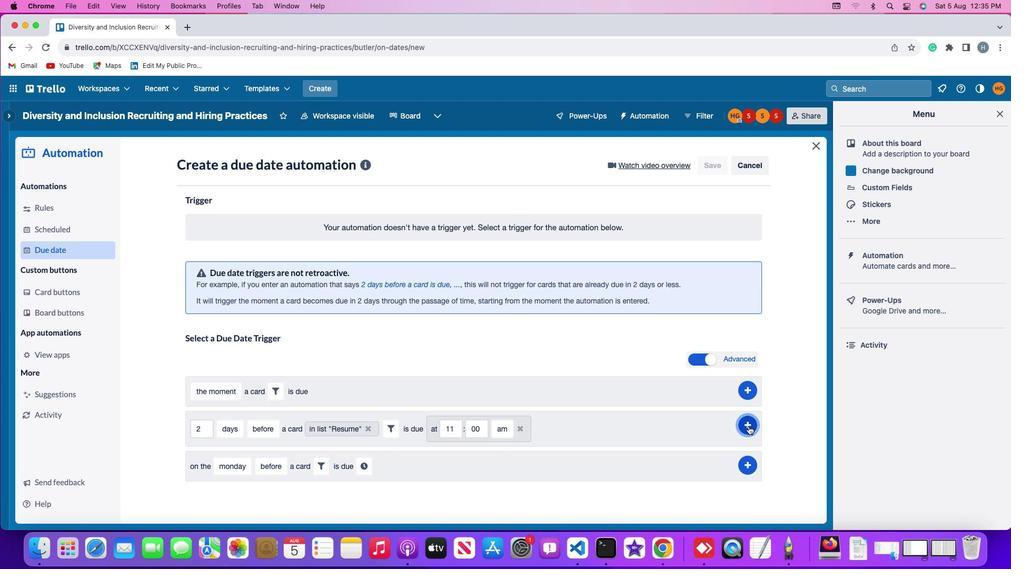 
Action: Mouse moved to (745, 361)
Screenshot: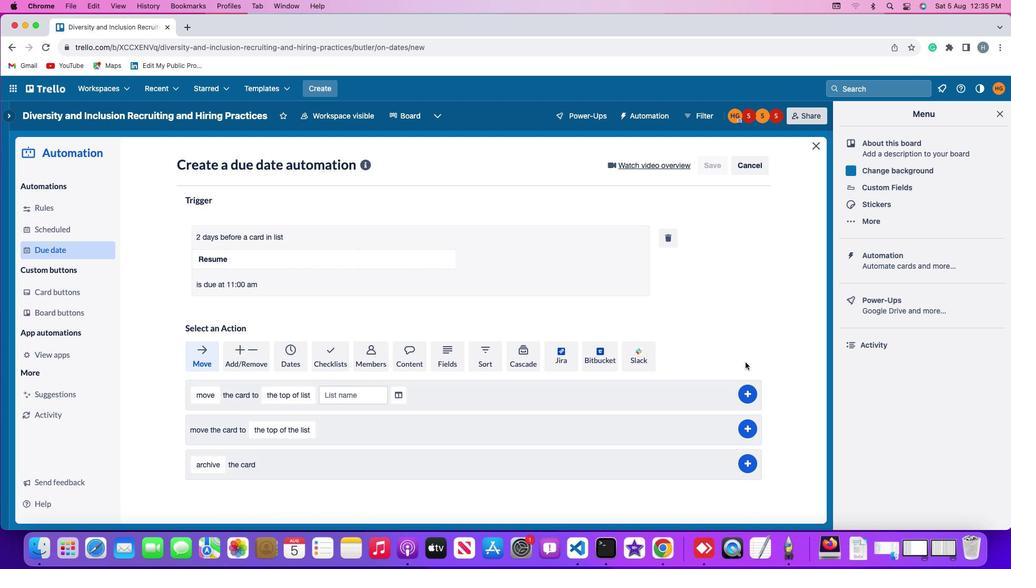 
